 Task: Find connections with filter location Islāmpur with filter topic #Leanstartupswith filter profile language Potuguese with filter current company Center for Creative Leadership with filter school Srinivasa Ramanujan Institute of Technology with filter industry Rail Transportation with filter service category Event Planning with filter keywords title Copy Editor
Action: Mouse moved to (492, 70)
Screenshot: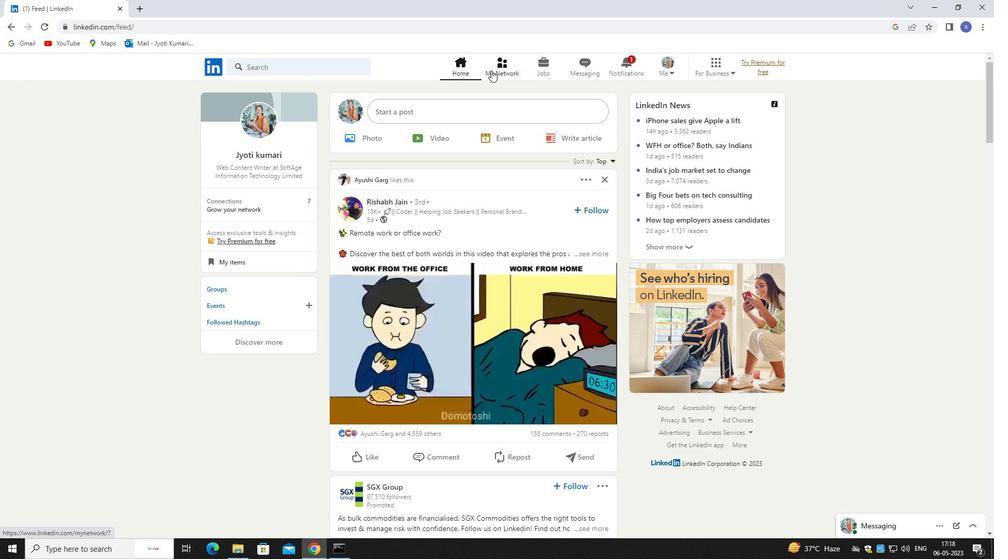 
Action: Mouse pressed left at (492, 70)
Screenshot: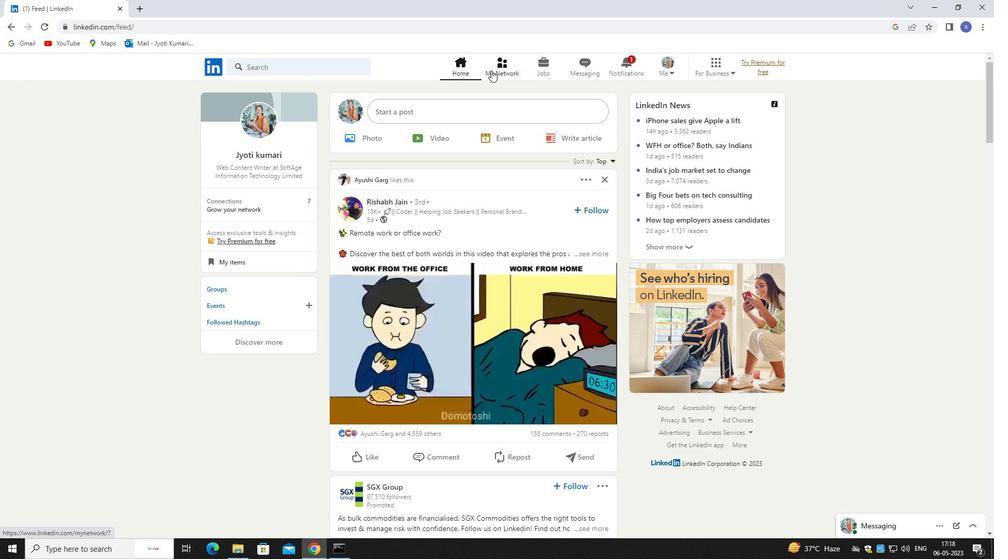 
Action: Mouse moved to (506, 65)
Screenshot: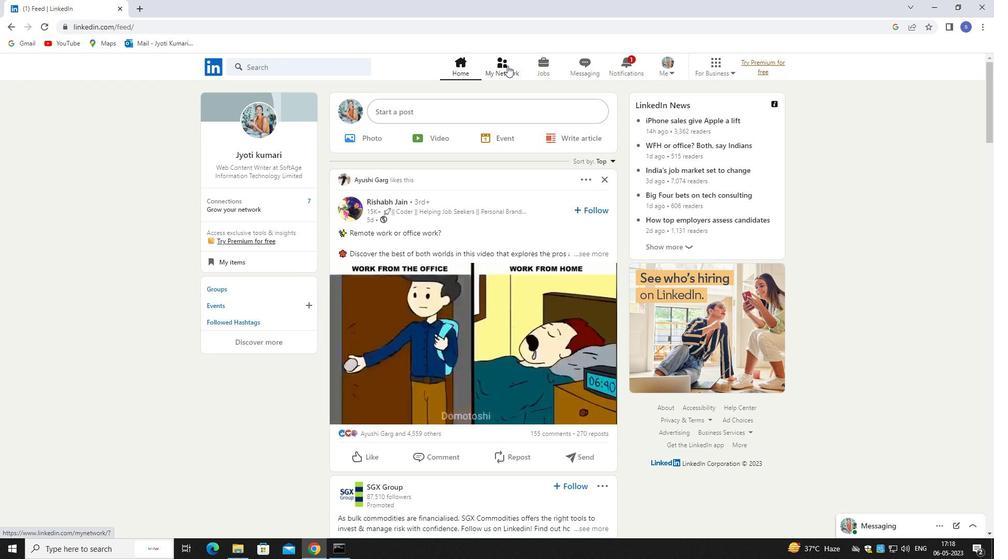 
Action: Mouse pressed left at (506, 65)
Screenshot: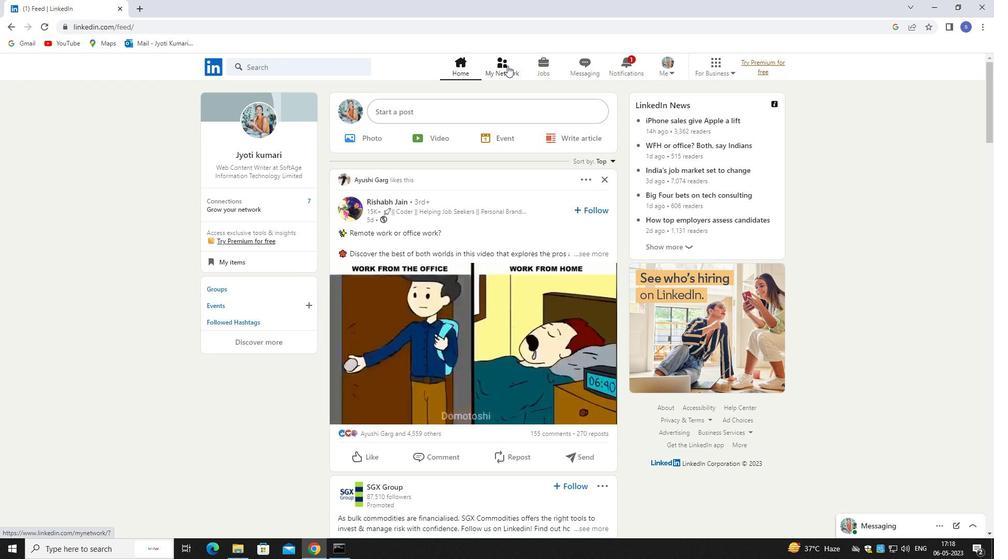 
Action: Mouse moved to (507, 64)
Screenshot: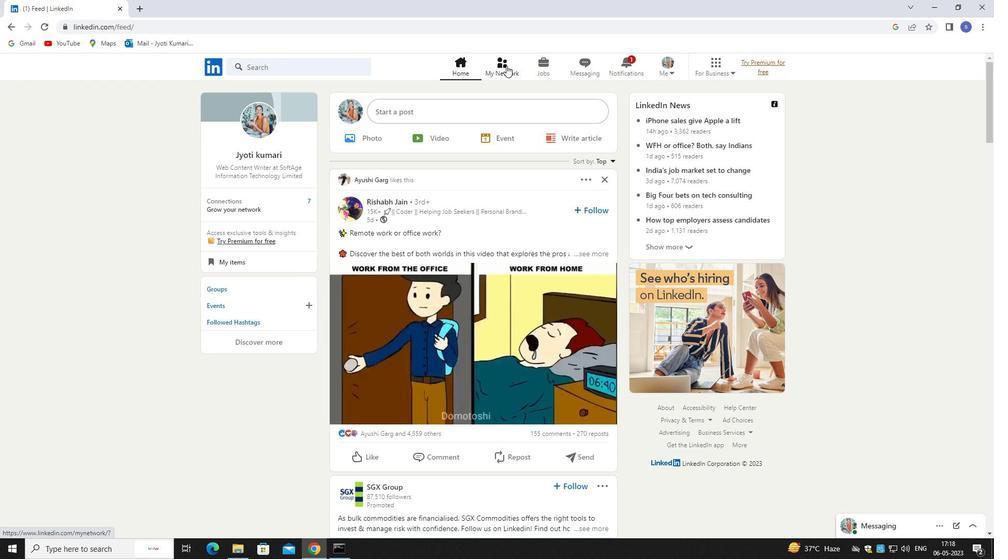 
Action: Mouse pressed left at (507, 64)
Screenshot: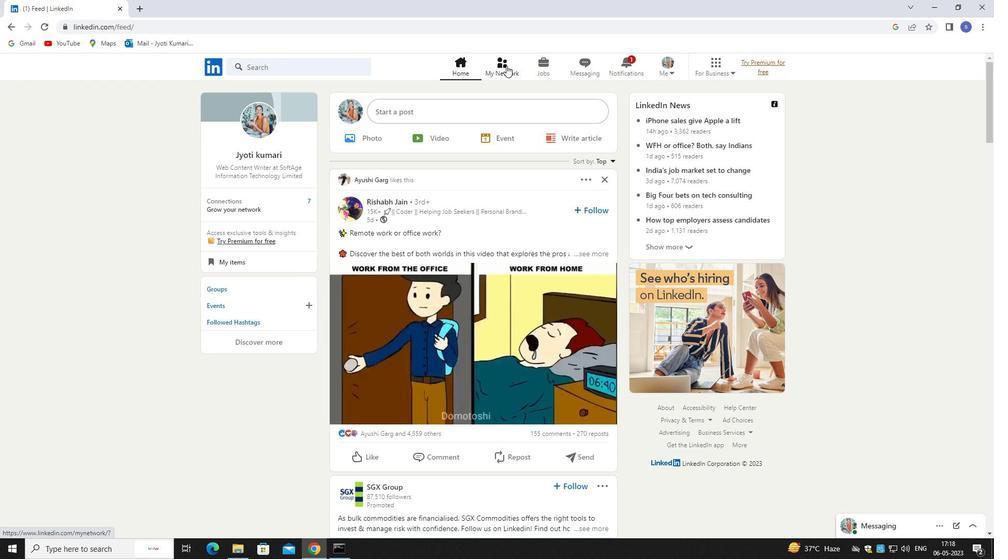 
Action: Mouse moved to (322, 129)
Screenshot: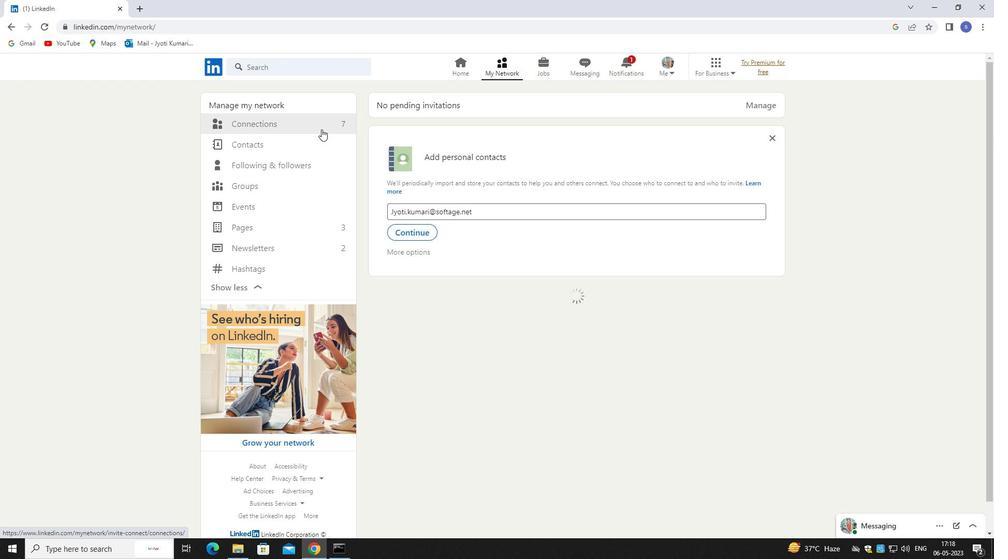 
Action: Mouse pressed left at (322, 129)
Screenshot: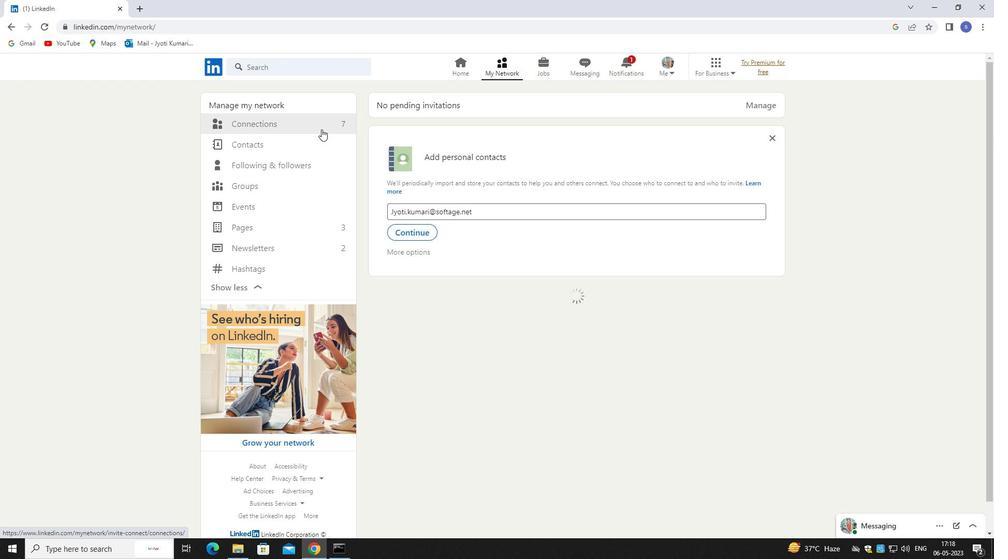 
Action: Mouse moved to (325, 129)
Screenshot: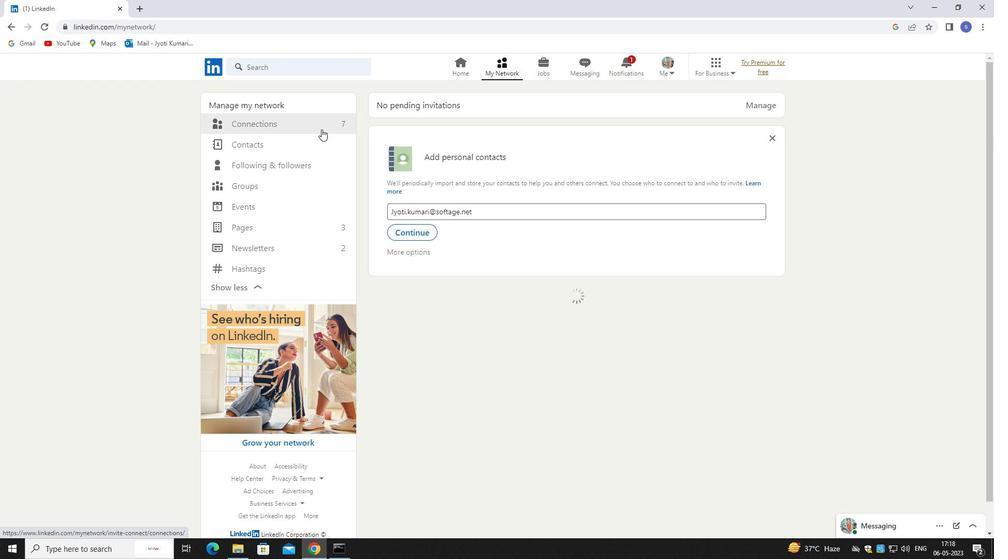 
Action: Mouse pressed left at (325, 129)
Screenshot: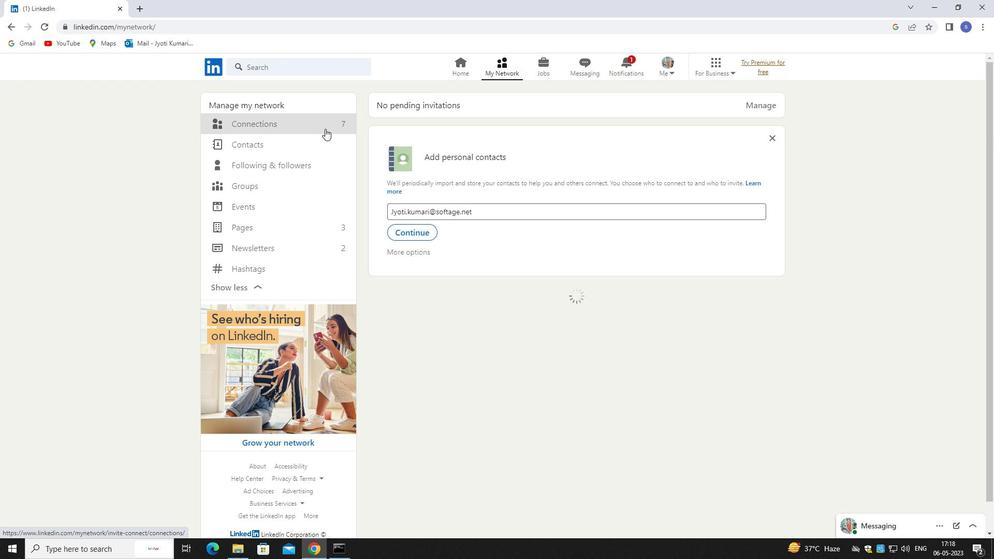 
Action: Mouse moved to (560, 126)
Screenshot: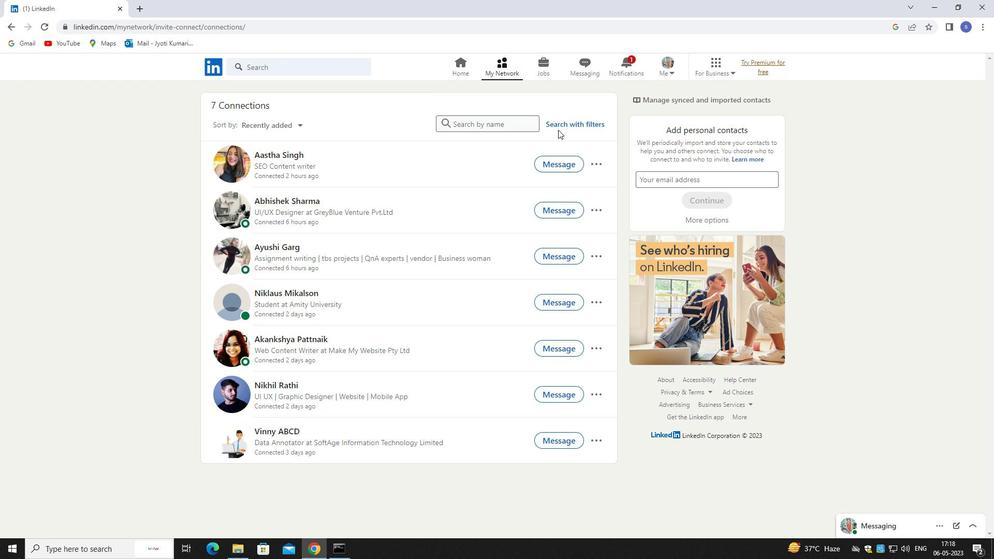 
Action: Mouse pressed left at (560, 126)
Screenshot: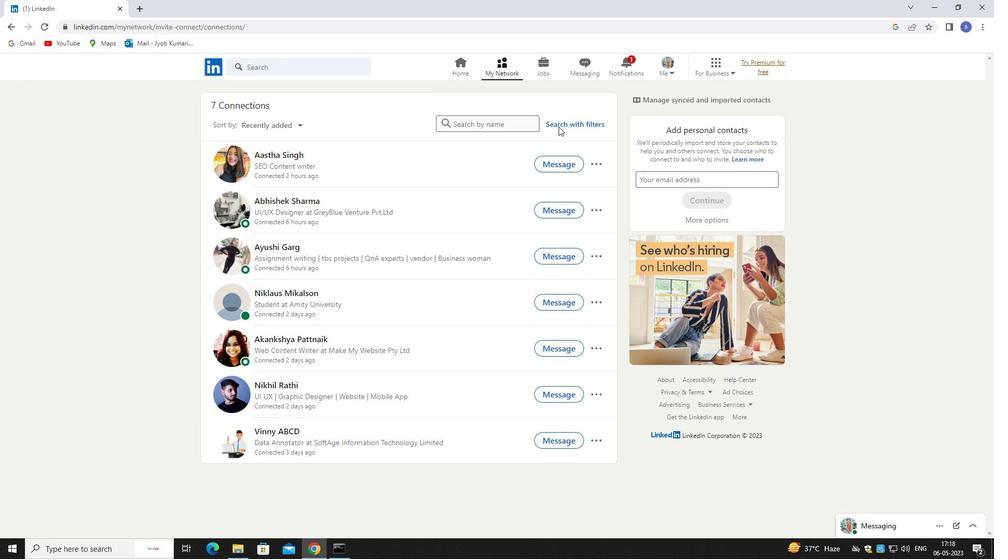
Action: Mouse moved to (521, 97)
Screenshot: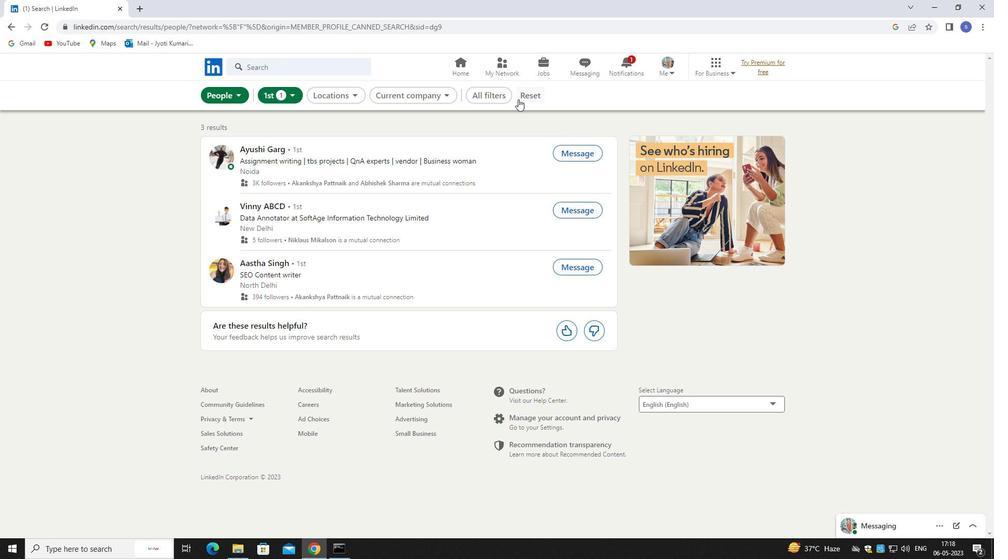 
Action: Mouse pressed left at (521, 97)
Screenshot: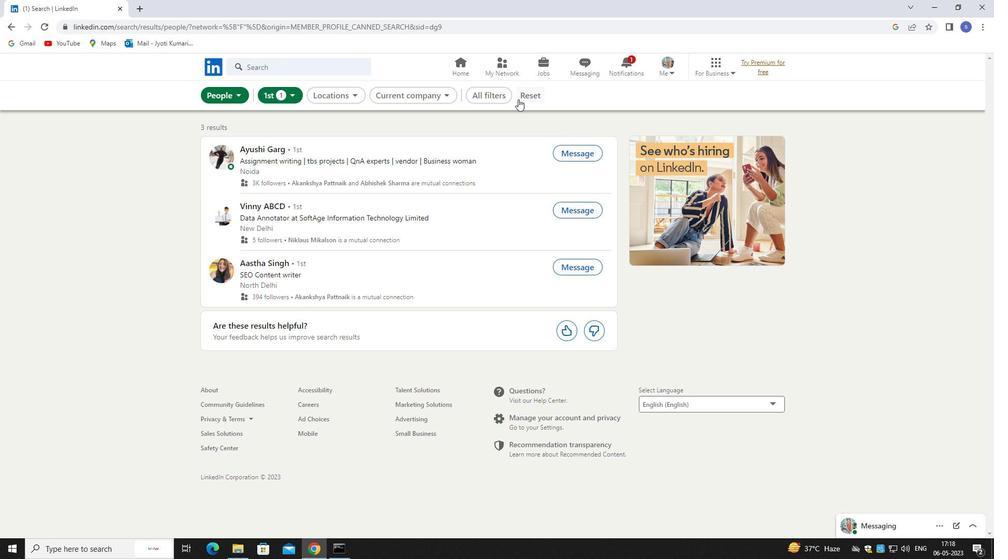 
Action: Mouse moved to (521, 96)
Screenshot: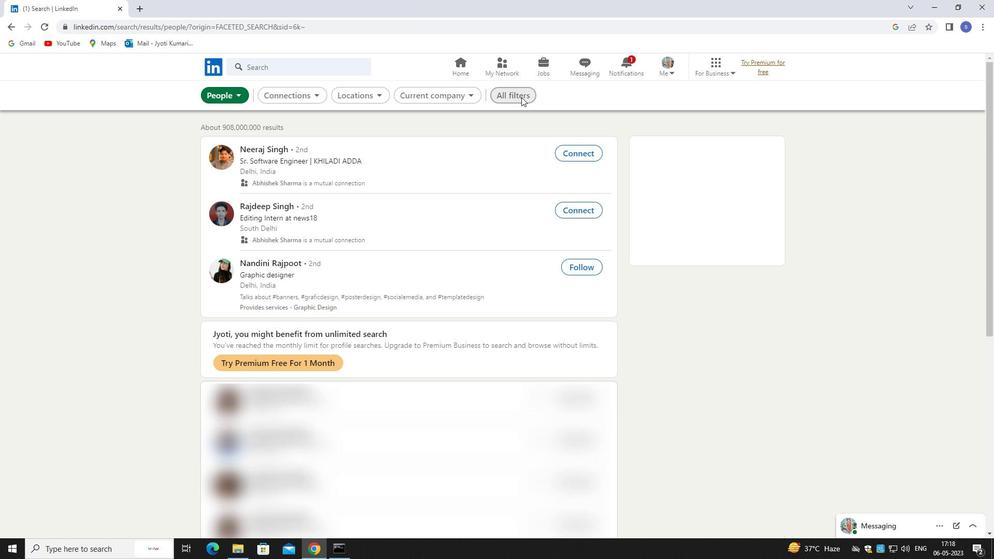 
Action: Mouse pressed left at (521, 96)
Screenshot: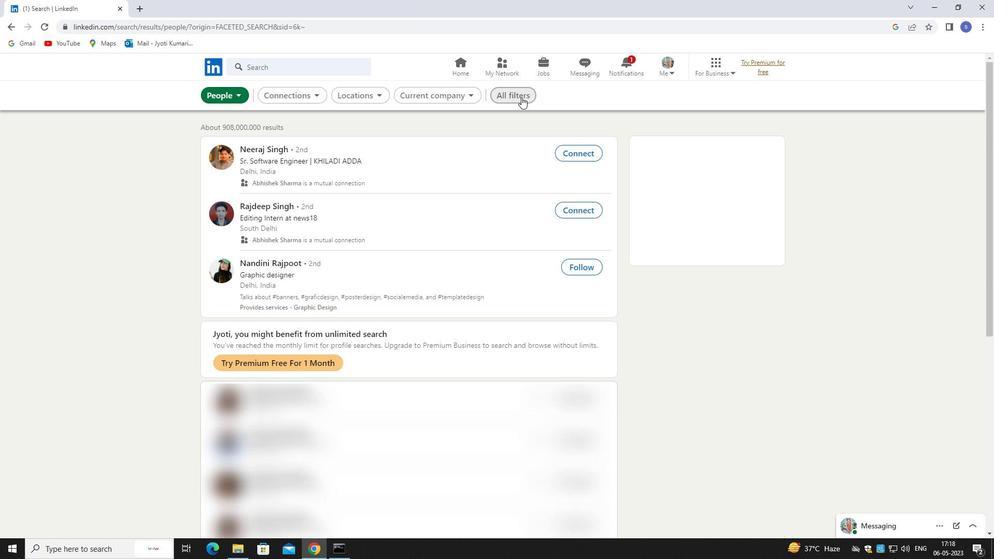 
Action: Mouse moved to (914, 411)
Screenshot: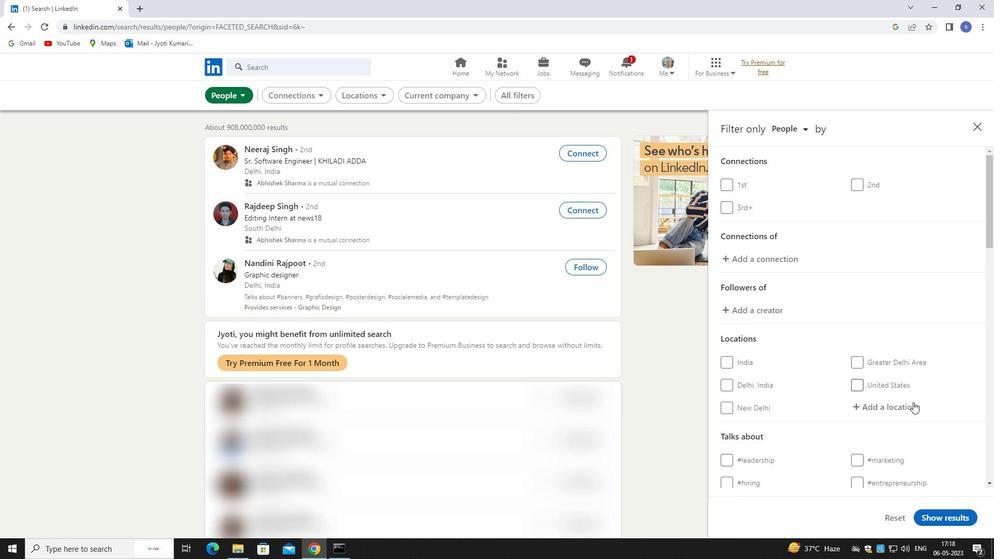 
Action: Mouse pressed left at (914, 411)
Screenshot: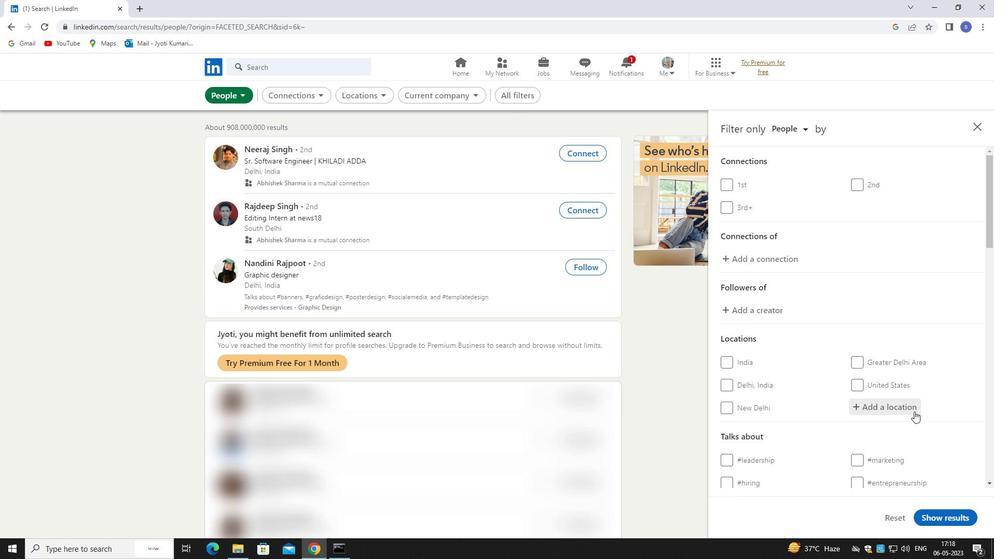 
Action: Mouse moved to (911, 425)
Screenshot: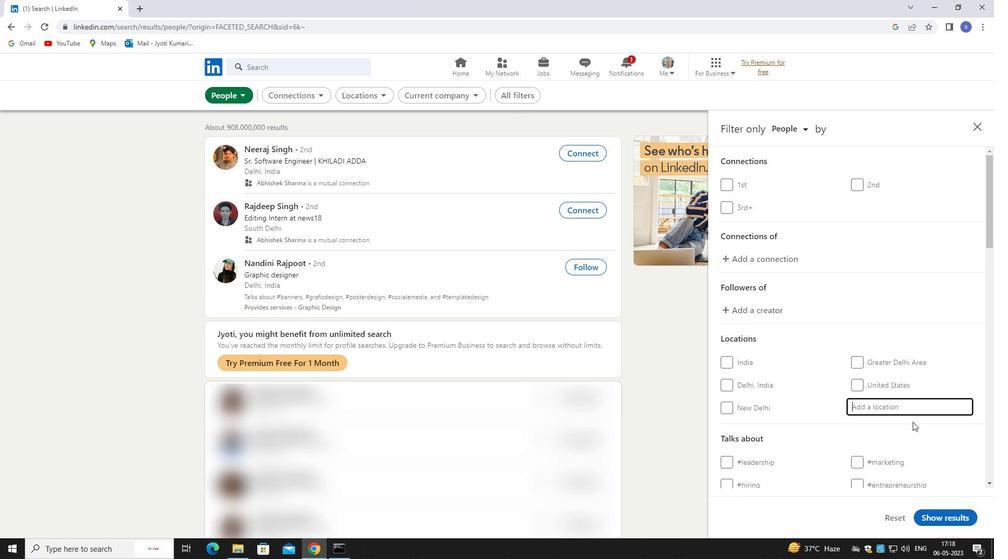 
Action: Key pressed islampi<Key.backspace>u
Screenshot: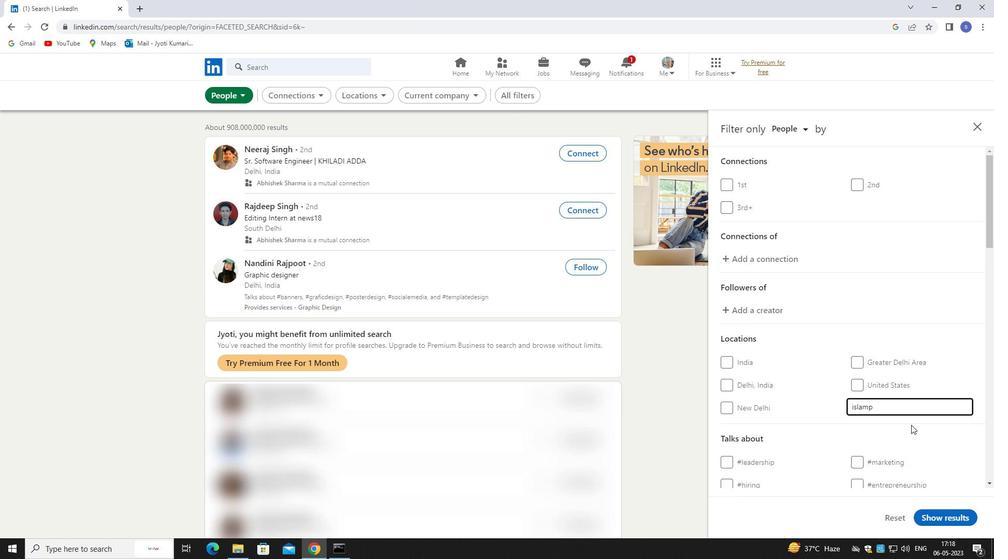 
Action: Mouse moved to (855, 421)
Screenshot: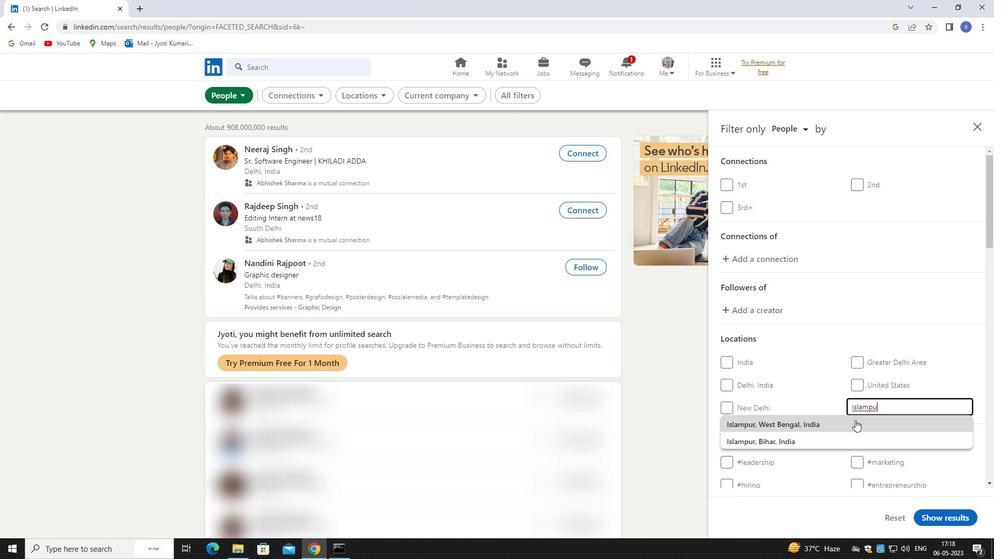 
Action: Mouse pressed left at (855, 421)
Screenshot: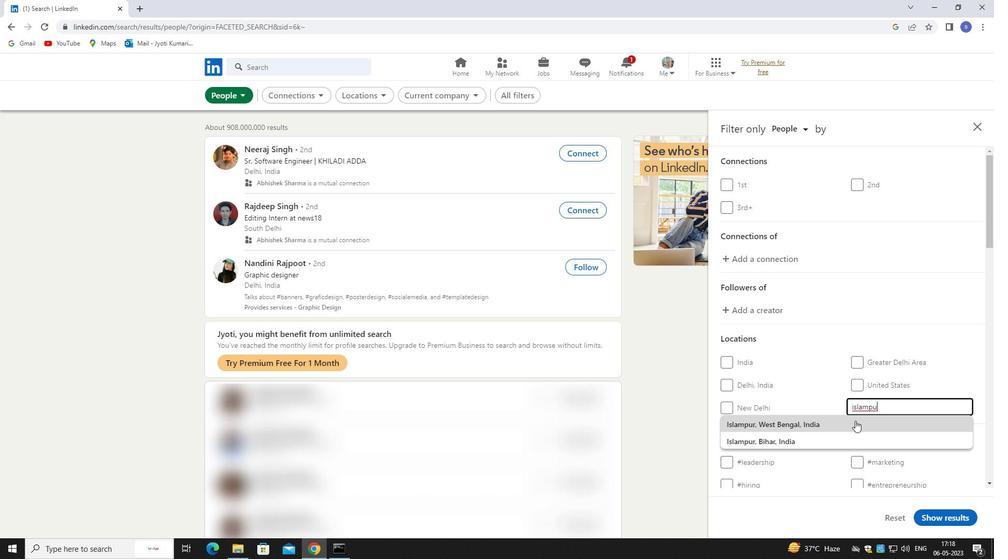 
Action: Mouse scrolled (855, 420) with delta (0, 0)
Screenshot: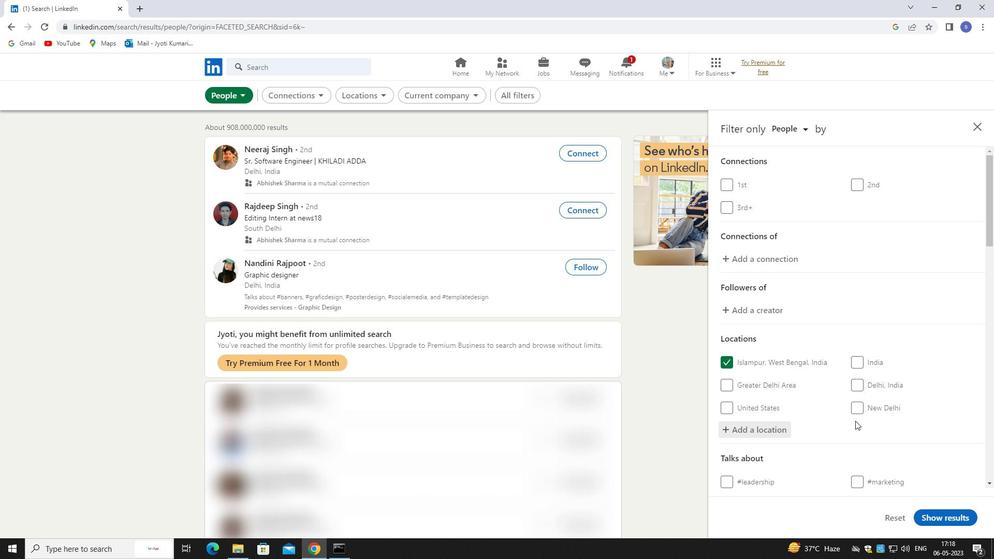 
Action: Mouse scrolled (855, 420) with delta (0, 0)
Screenshot: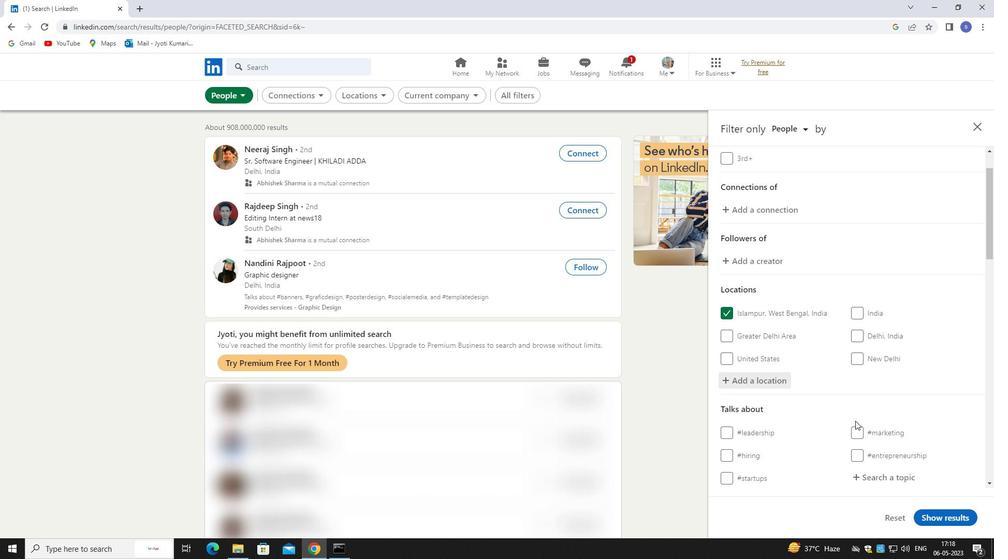 
Action: Mouse moved to (855, 421)
Screenshot: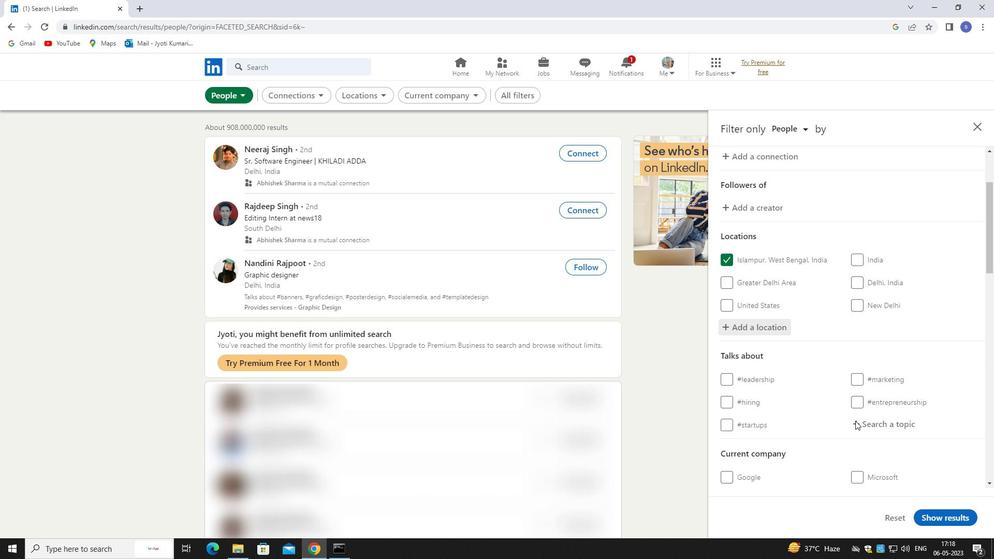 
Action: Mouse pressed left at (855, 421)
Screenshot: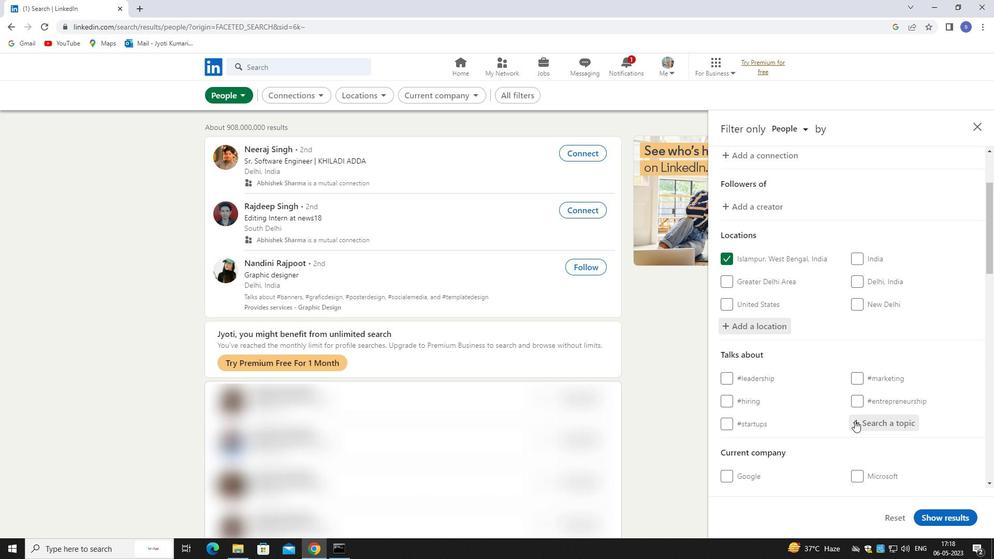 
Action: Key pressed leanst
Screenshot: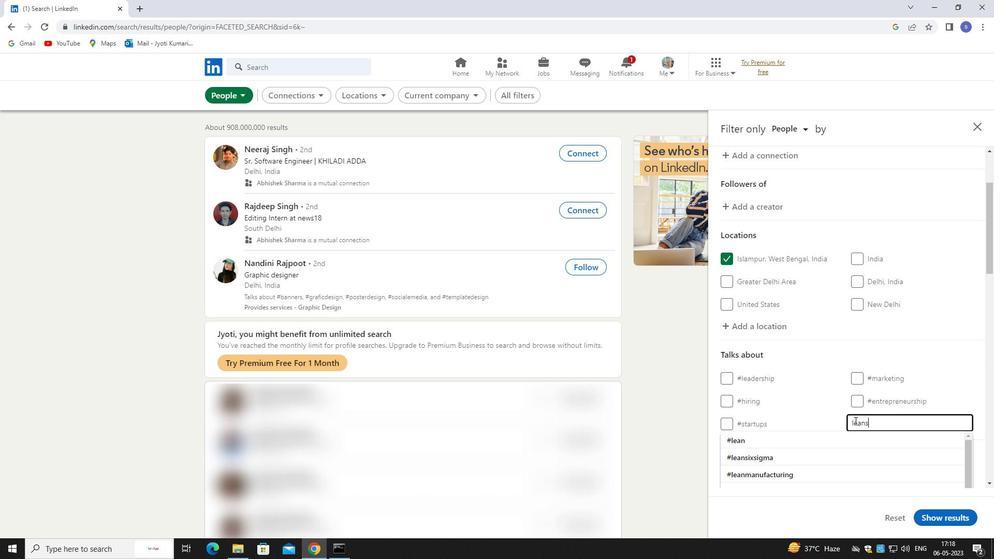 
Action: Mouse moved to (841, 433)
Screenshot: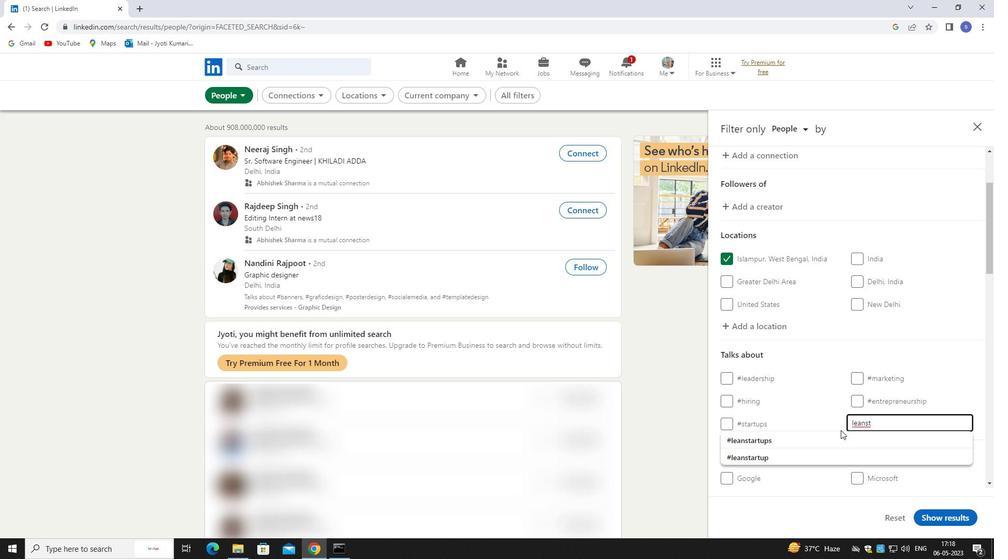 
Action: Mouse pressed left at (841, 433)
Screenshot: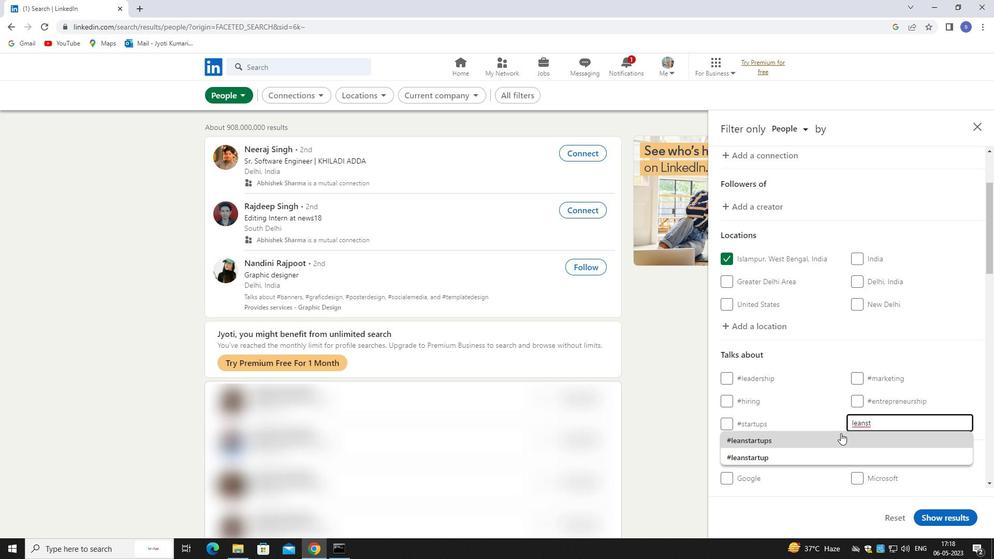 
Action: Mouse moved to (843, 431)
Screenshot: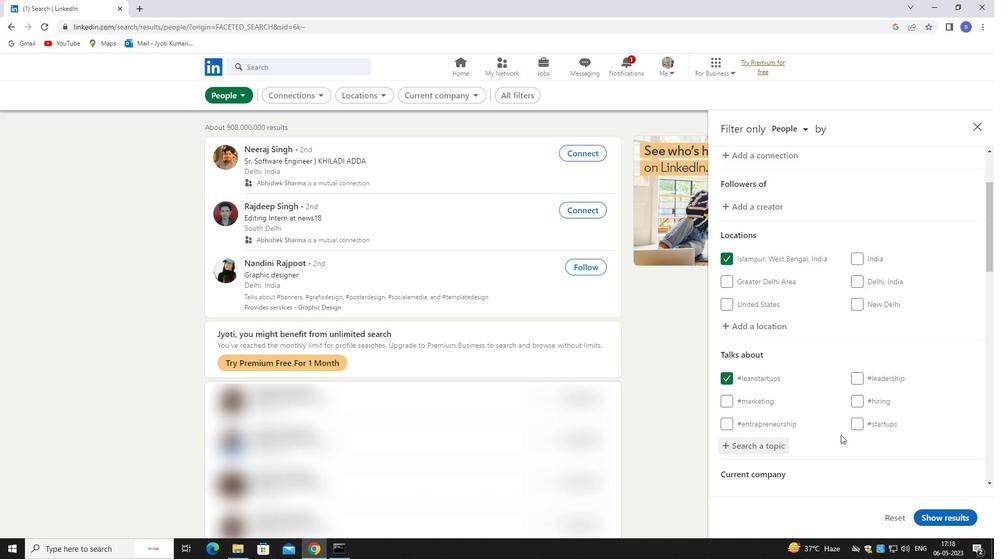 
Action: Mouse scrolled (843, 430) with delta (0, 0)
Screenshot: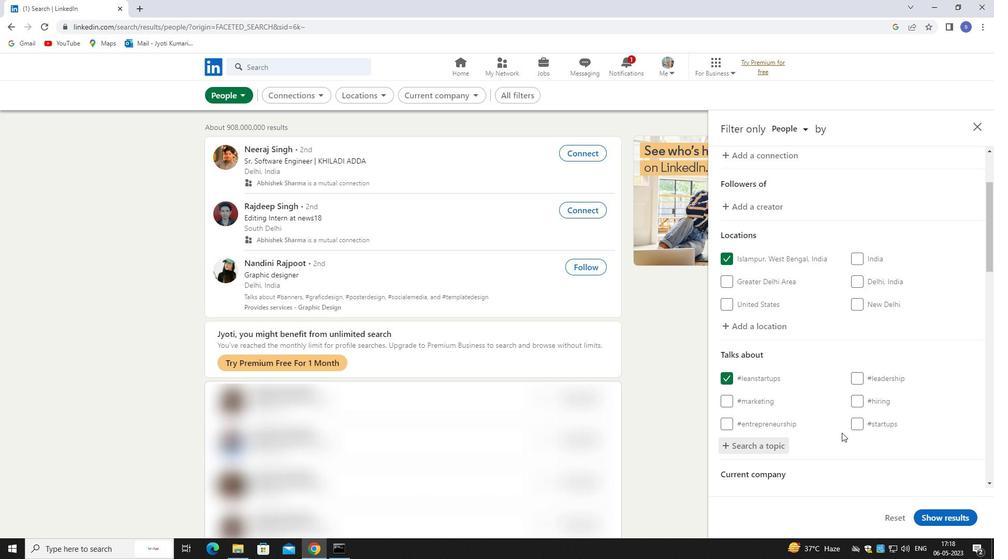 
Action: Mouse scrolled (843, 430) with delta (0, 0)
Screenshot: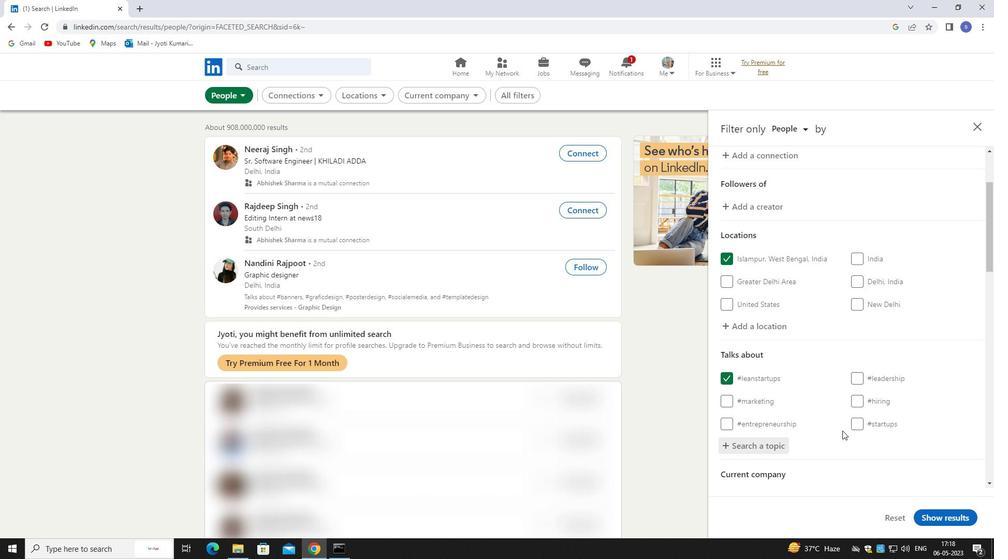 
Action: Mouse scrolled (843, 430) with delta (0, 0)
Screenshot: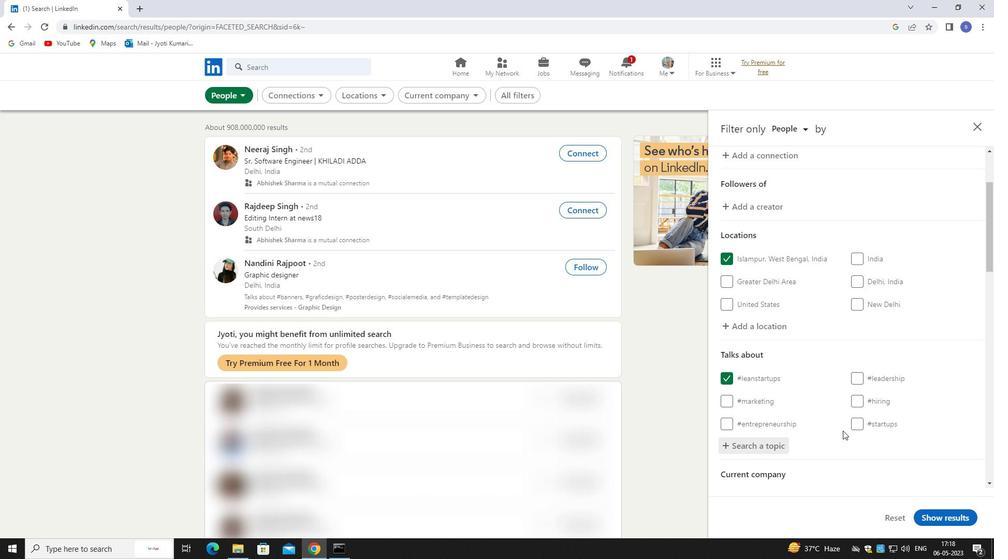 
Action: Mouse moved to (878, 384)
Screenshot: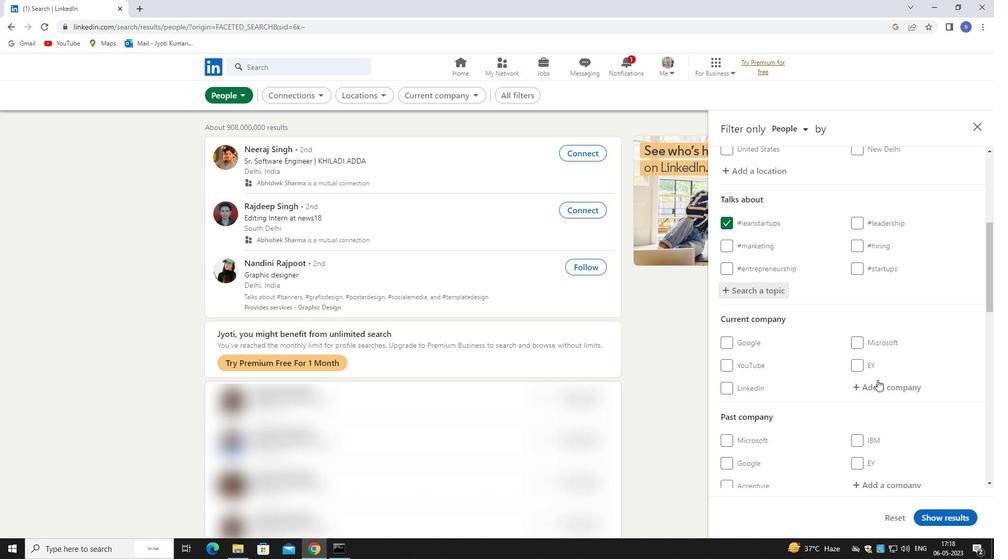 
Action: Mouse pressed left at (878, 384)
Screenshot: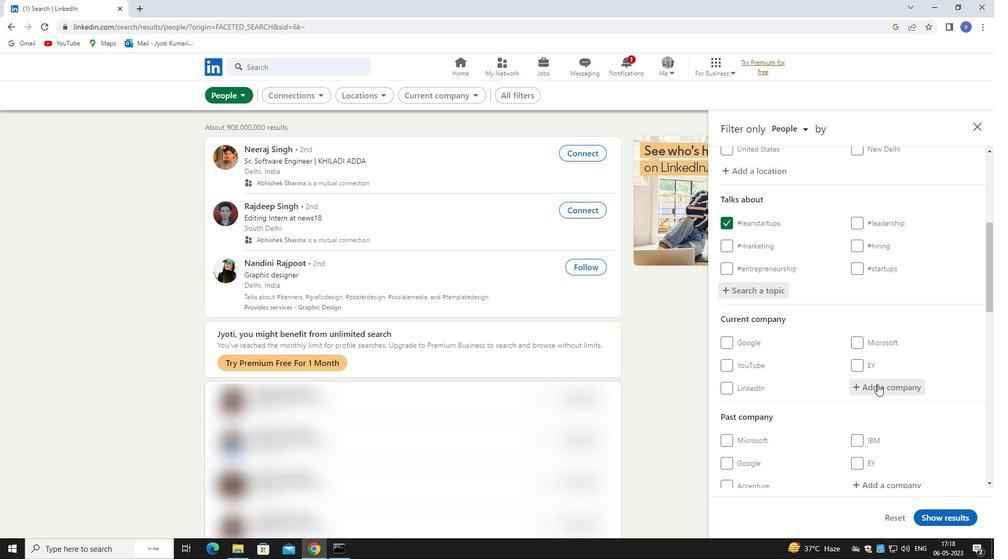 
Action: Key pressed center<Key.space>fir<Key.backspace><Key.backspace>or<Key.space>
Screenshot: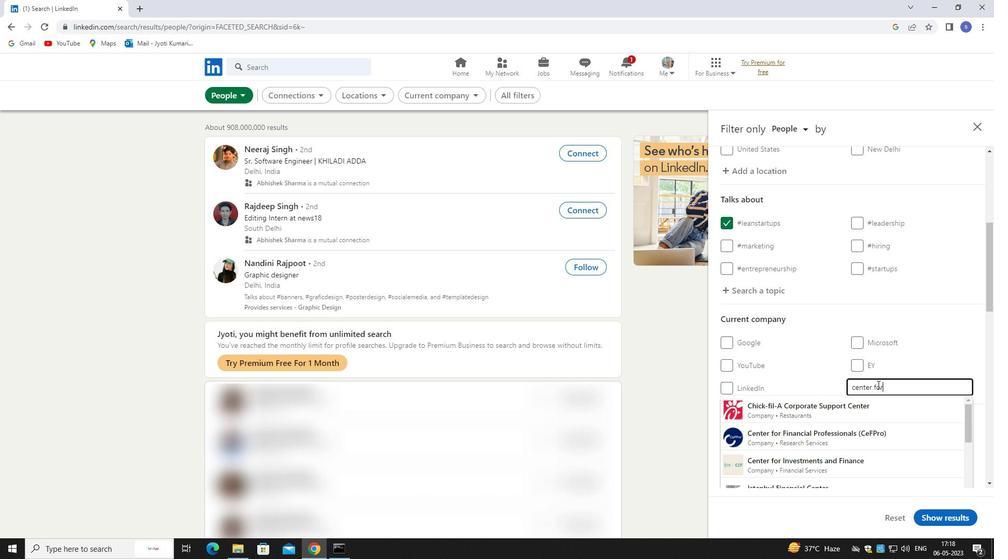 
Action: Mouse moved to (876, 425)
Screenshot: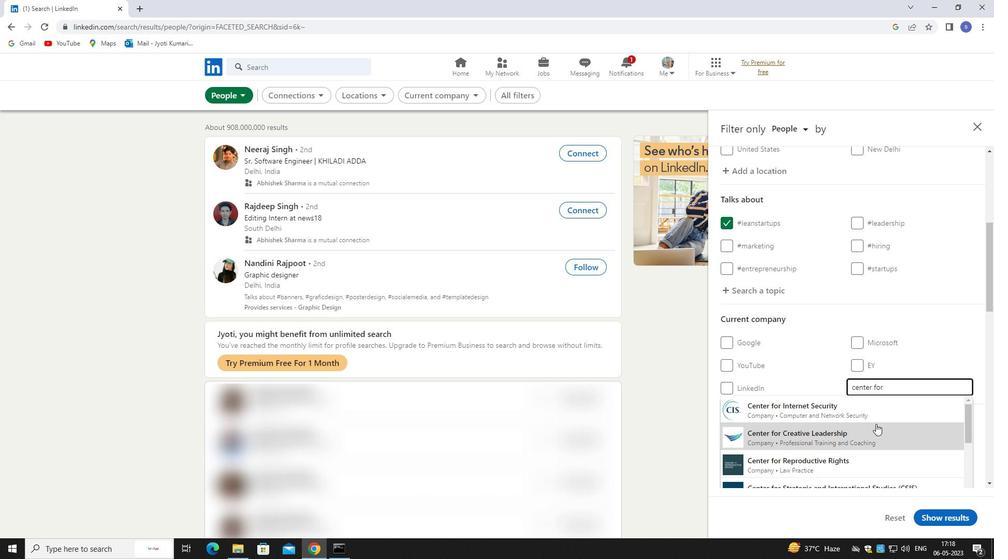 
Action: Mouse pressed left at (876, 425)
Screenshot: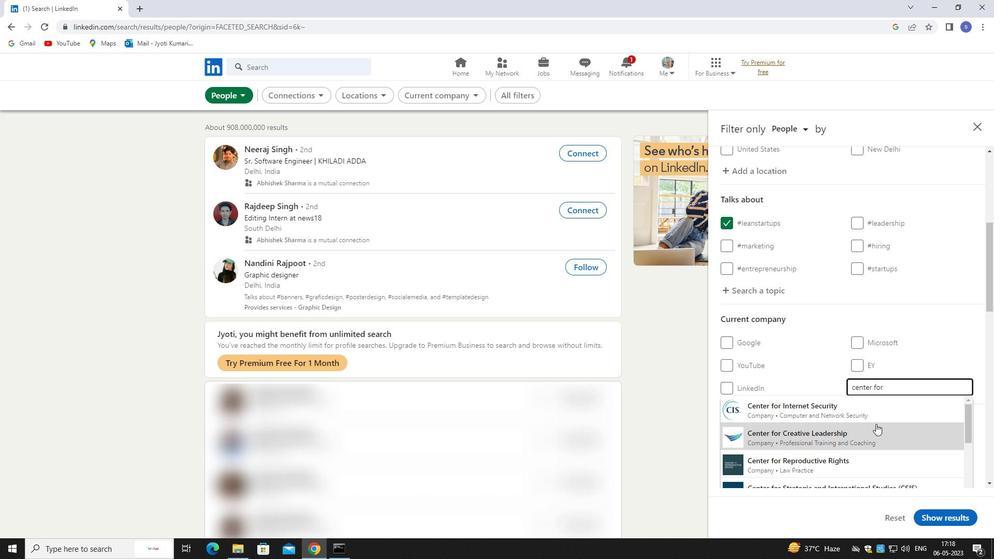 
Action: Mouse moved to (881, 418)
Screenshot: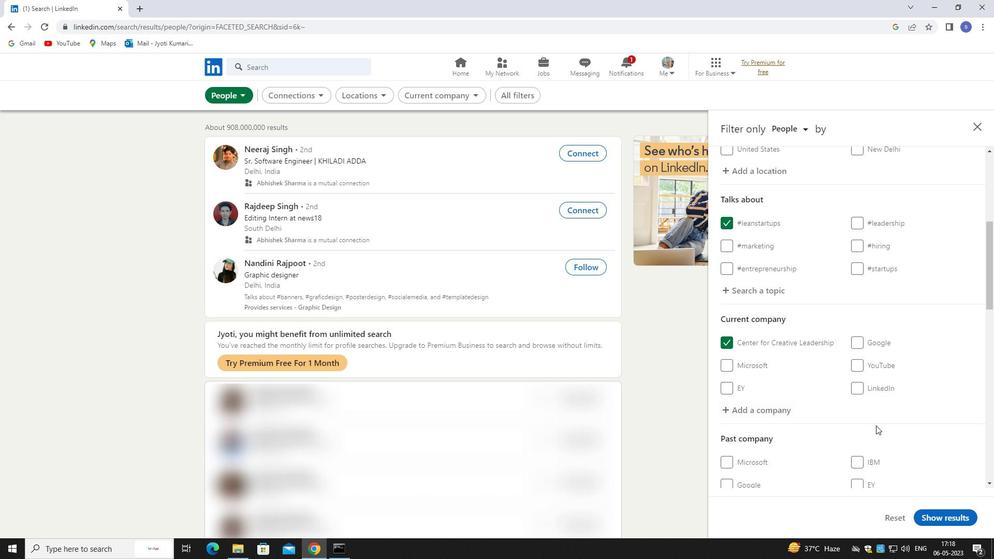 
Action: Mouse scrolled (881, 417) with delta (0, 0)
Screenshot: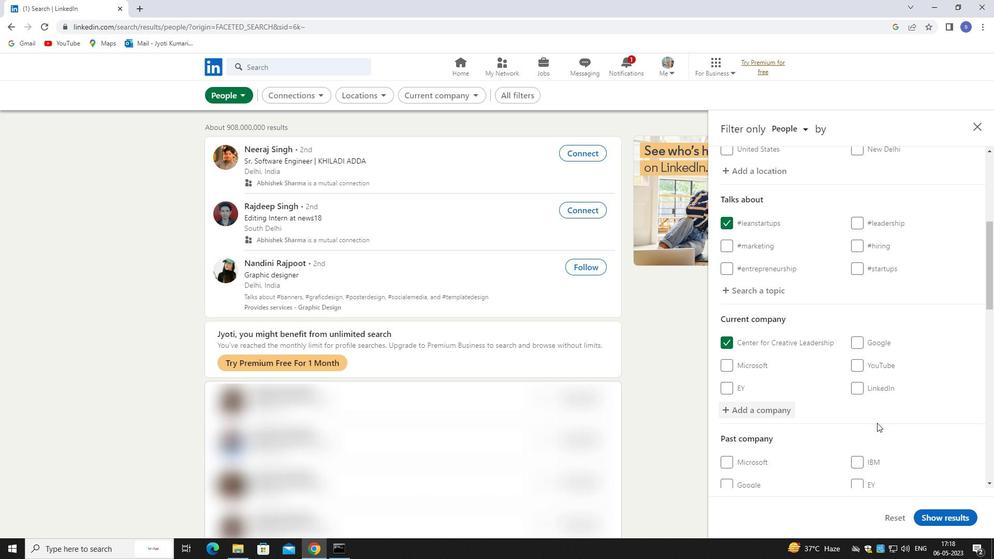 
Action: Mouse scrolled (881, 417) with delta (0, 0)
Screenshot: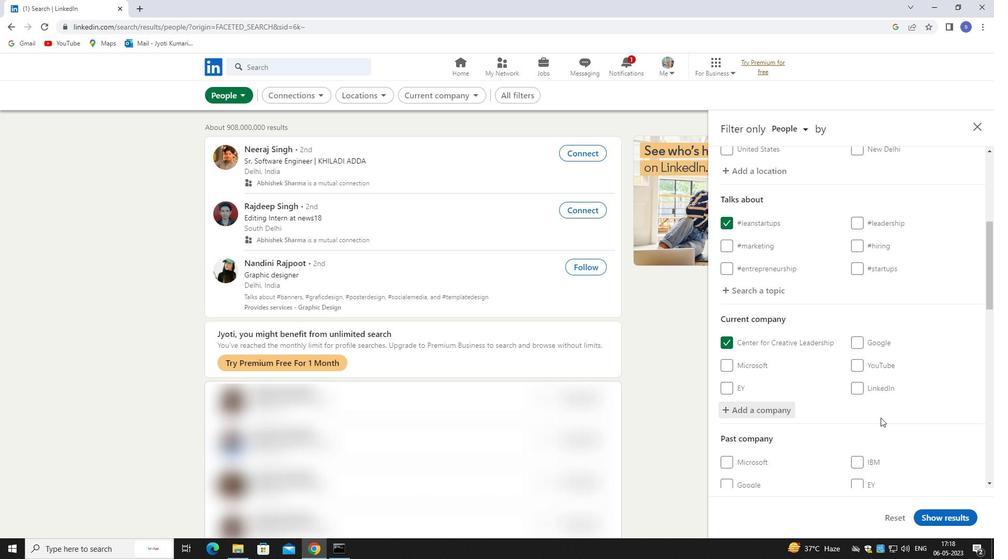 
Action: Mouse moved to (881, 417)
Screenshot: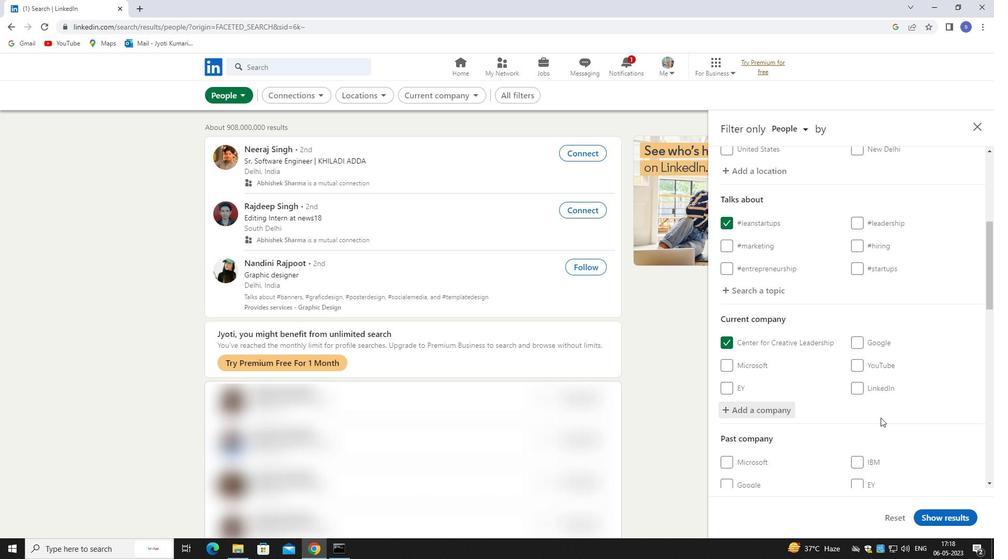 
Action: Mouse scrolled (881, 416) with delta (0, 0)
Screenshot: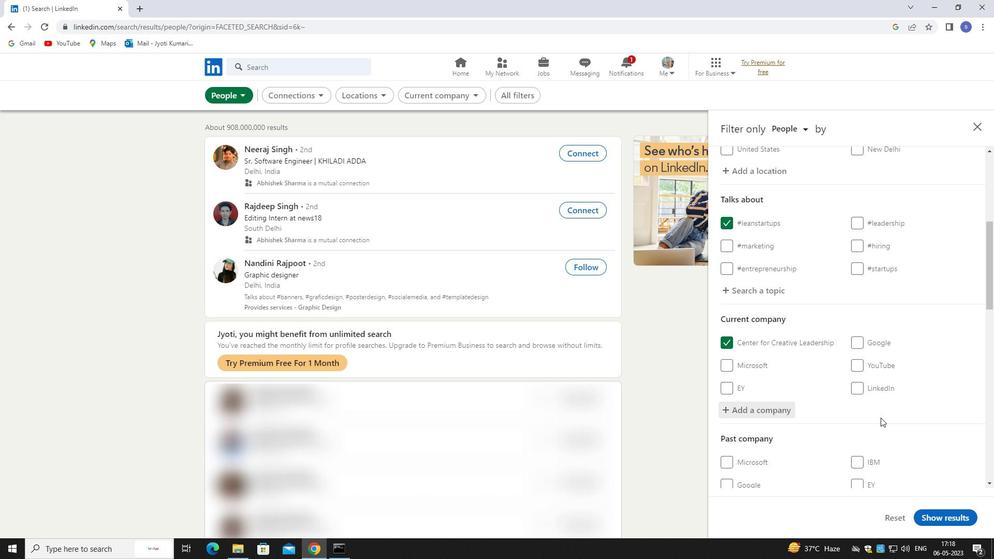 
Action: Mouse moved to (885, 411)
Screenshot: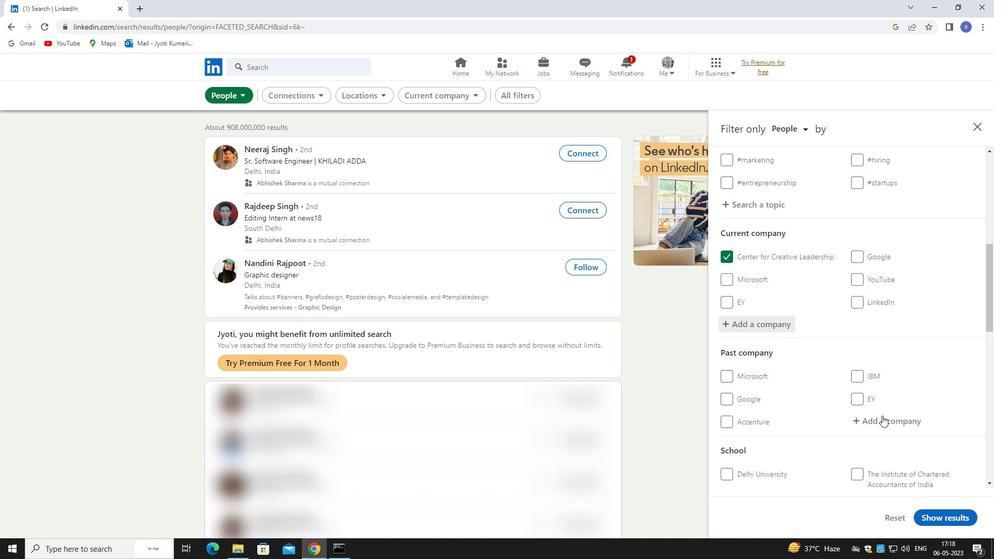 
Action: Mouse scrolled (885, 410) with delta (0, 0)
Screenshot: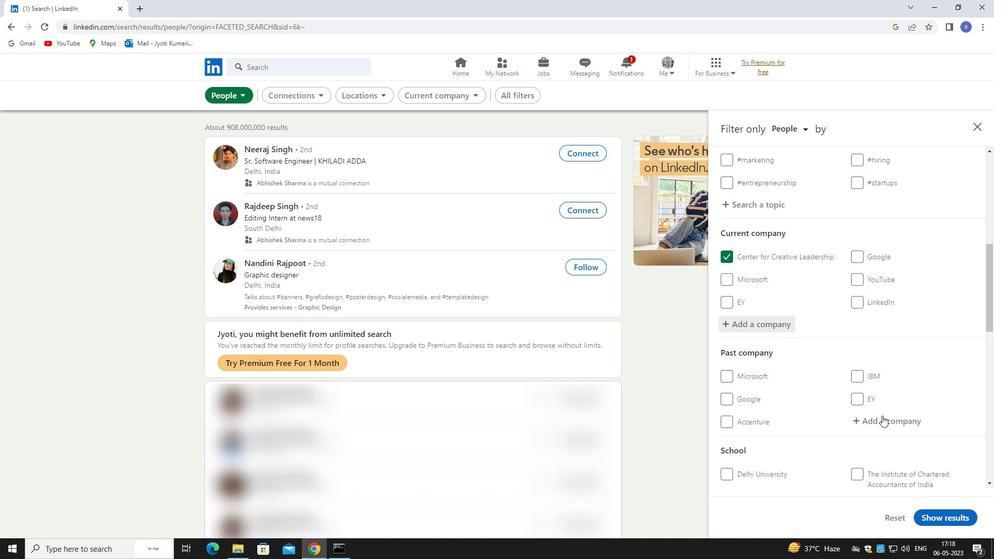 
Action: Mouse moved to (886, 407)
Screenshot: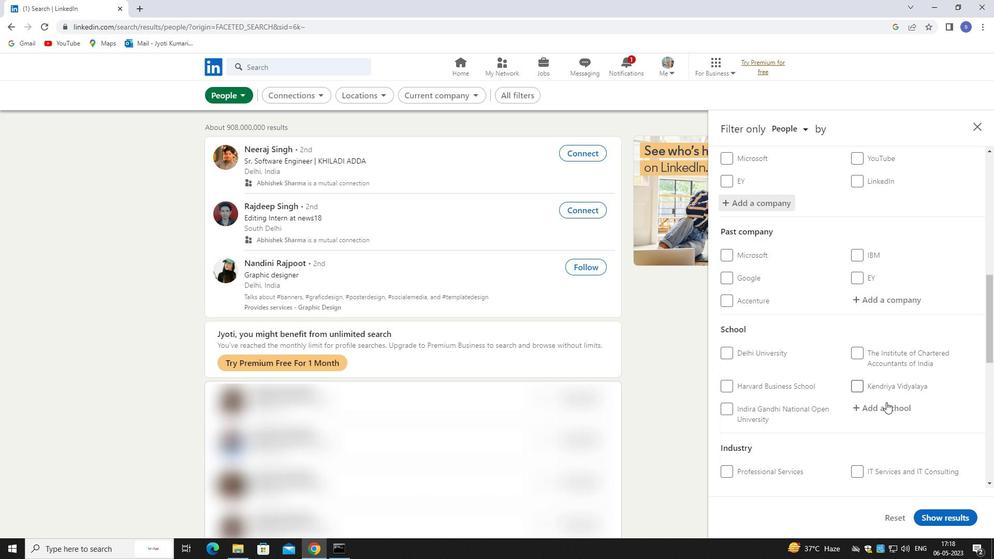 
Action: Mouse pressed left at (886, 407)
Screenshot: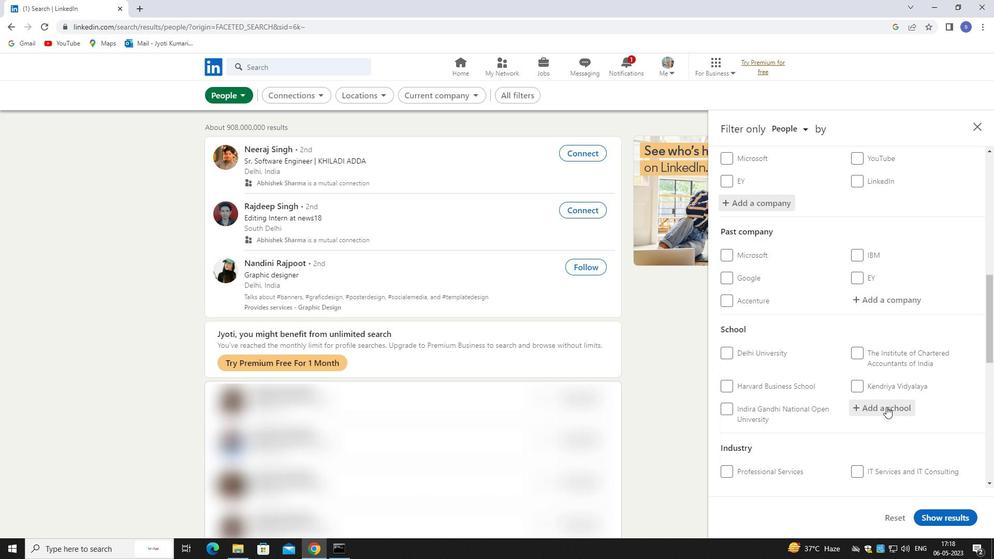 
Action: Mouse moved to (885, 405)
Screenshot: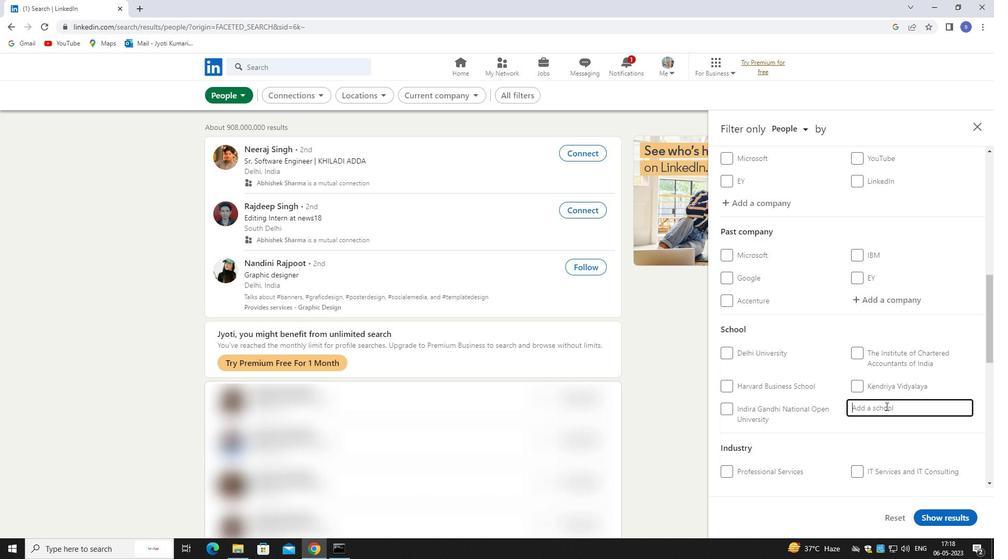 
Action: Key pressed srinivasa
Screenshot: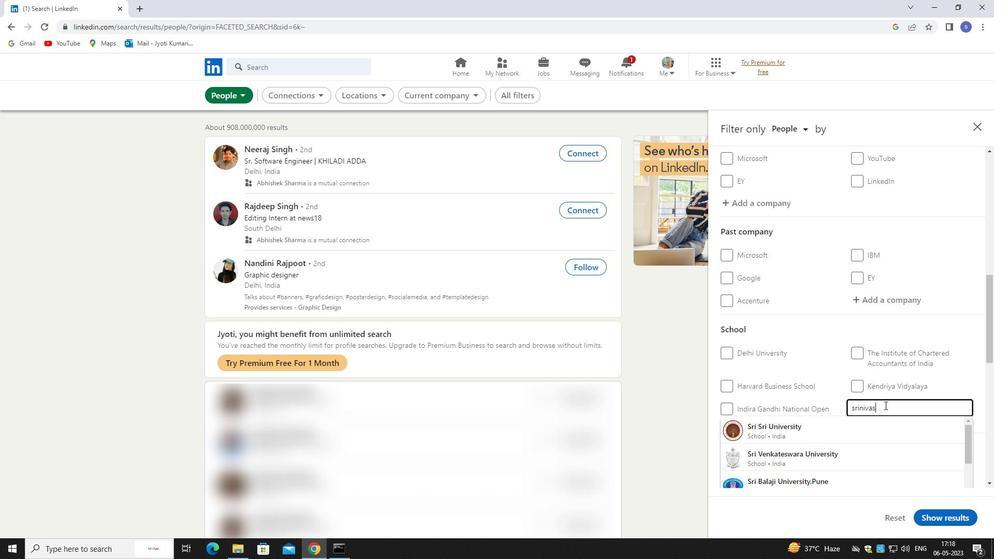 
Action: Mouse moved to (890, 460)
Screenshot: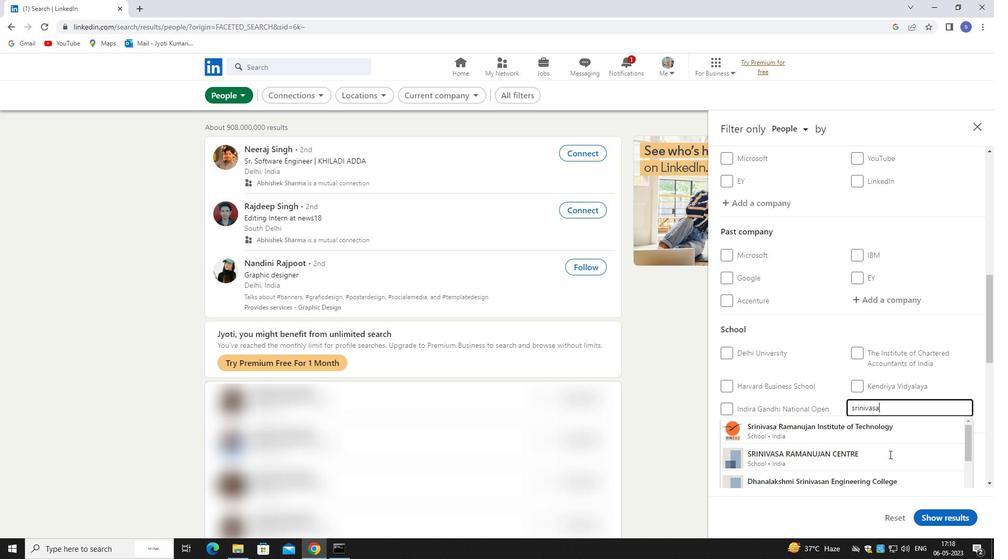 
Action: Mouse pressed left at (890, 460)
Screenshot: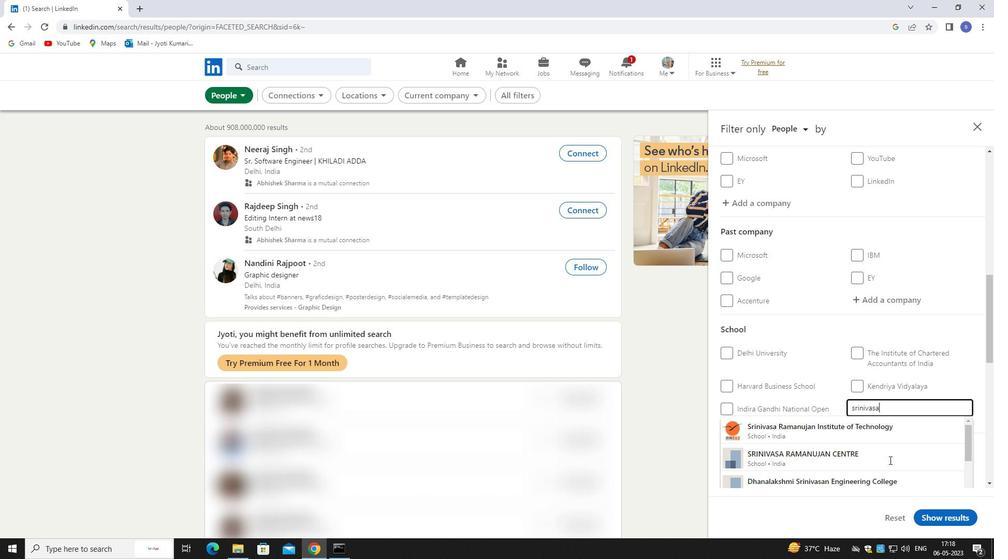 
Action: Mouse moved to (891, 459)
Screenshot: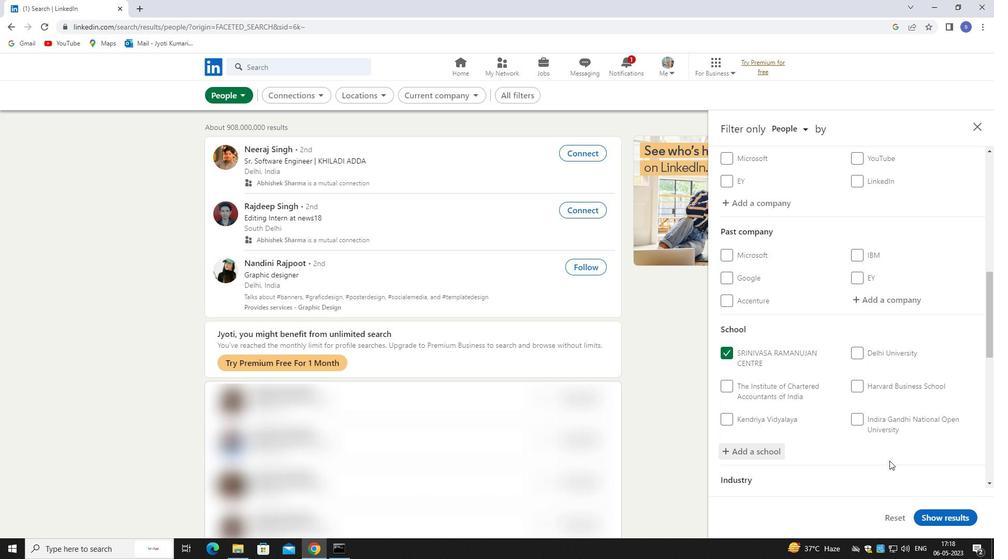 
Action: Mouse scrolled (891, 459) with delta (0, 0)
Screenshot: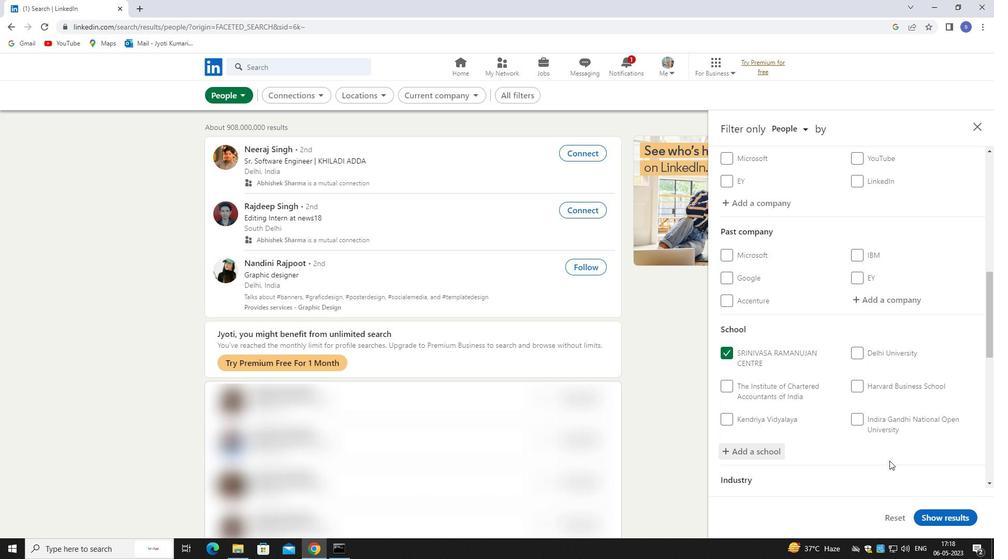 
Action: Mouse moved to (892, 459)
Screenshot: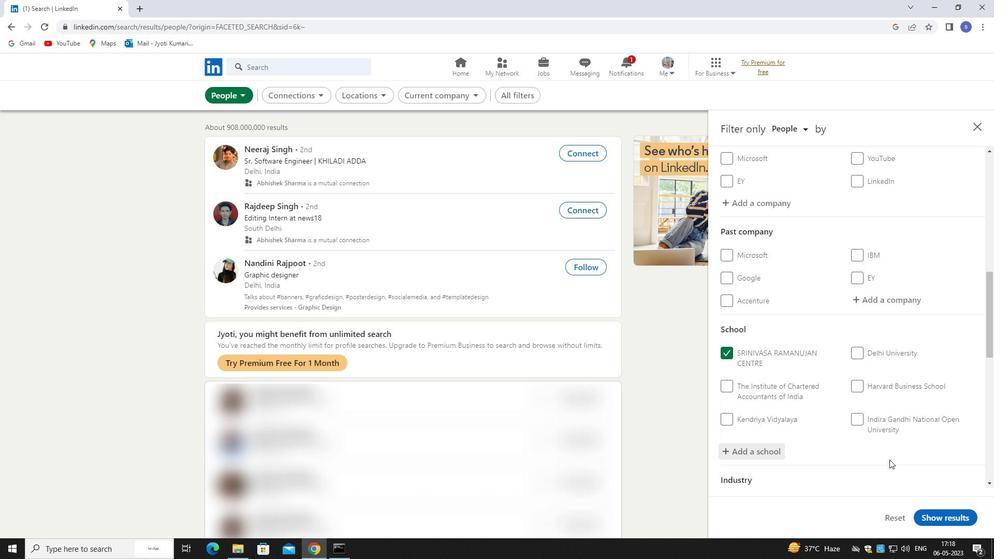 
Action: Mouse scrolled (892, 459) with delta (0, 0)
Screenshot: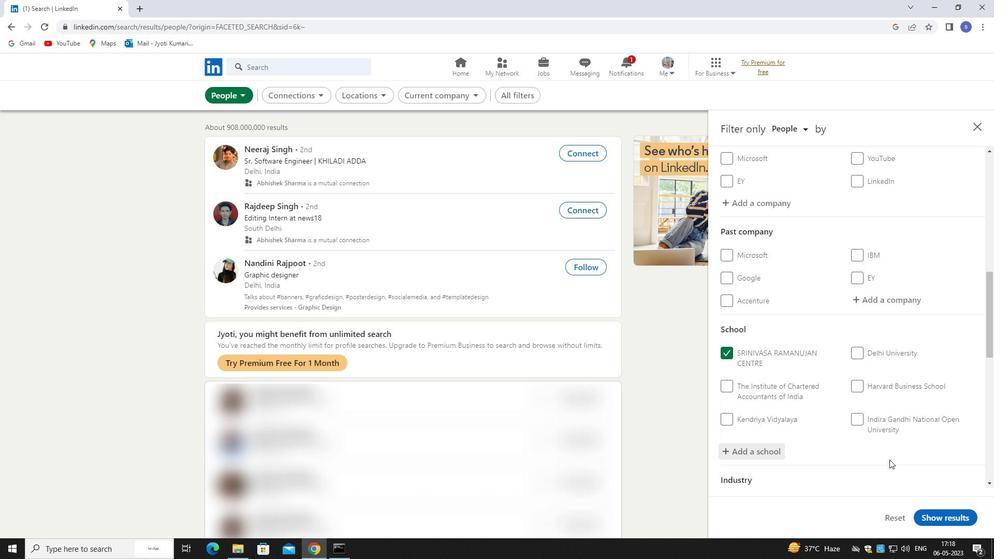
Action: Mouse moved to (897, 454)
Screenshot: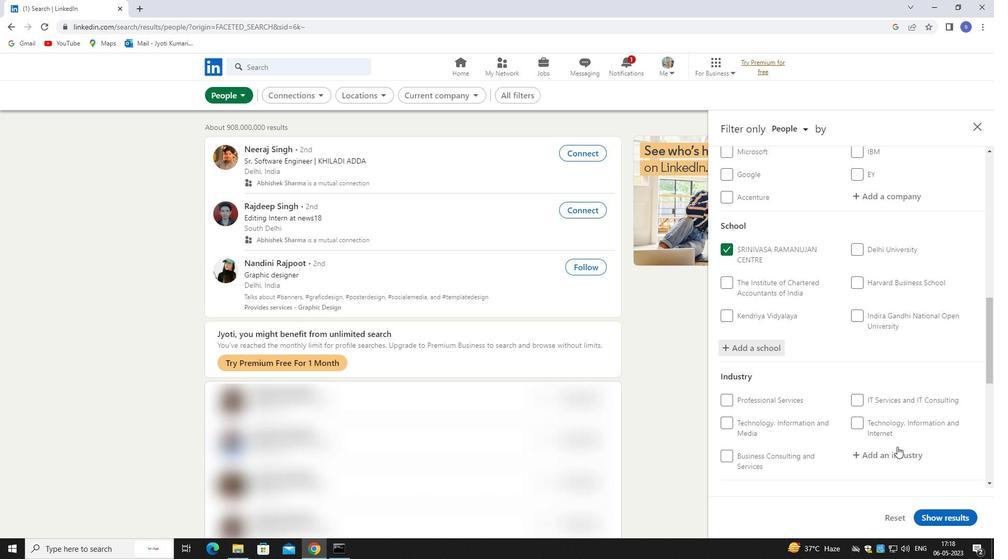 
Action: Mouse pressed left at (897, 454)
Screenshot: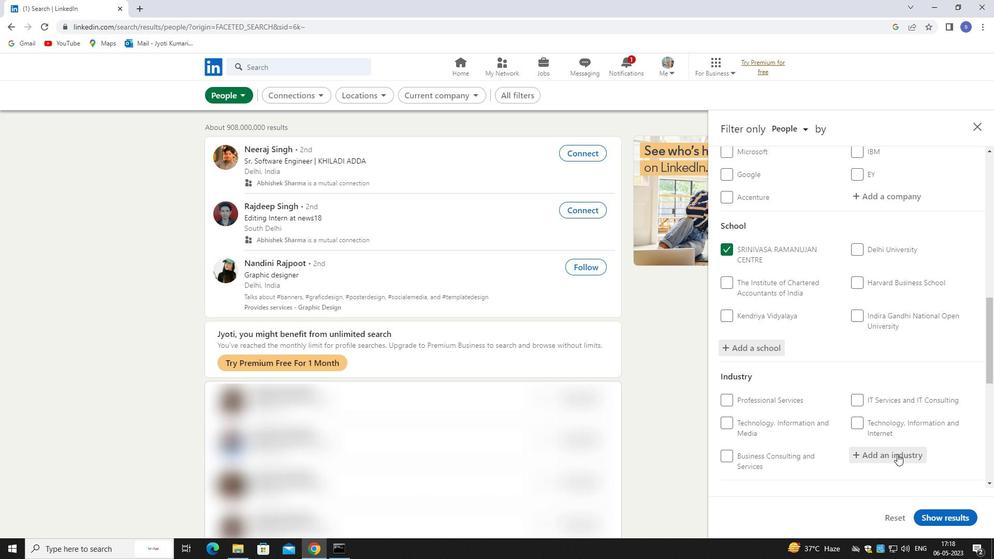 
Action: Key pressed rail<Key.space>
Screenshot: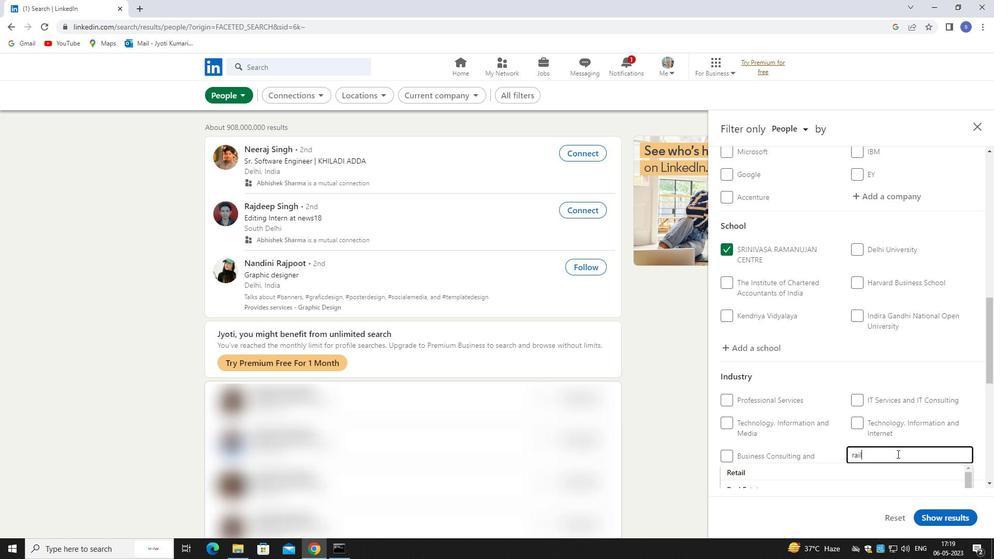 
Action: Mouse moved to (885, 466)
Screenshot: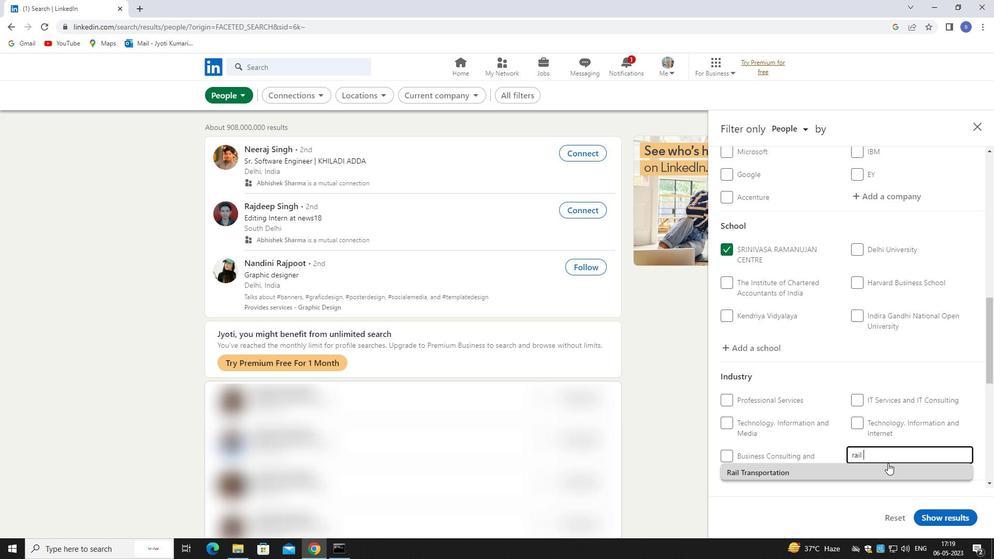 
Action: Mouse pressed left at (885, 466)
Screenshot: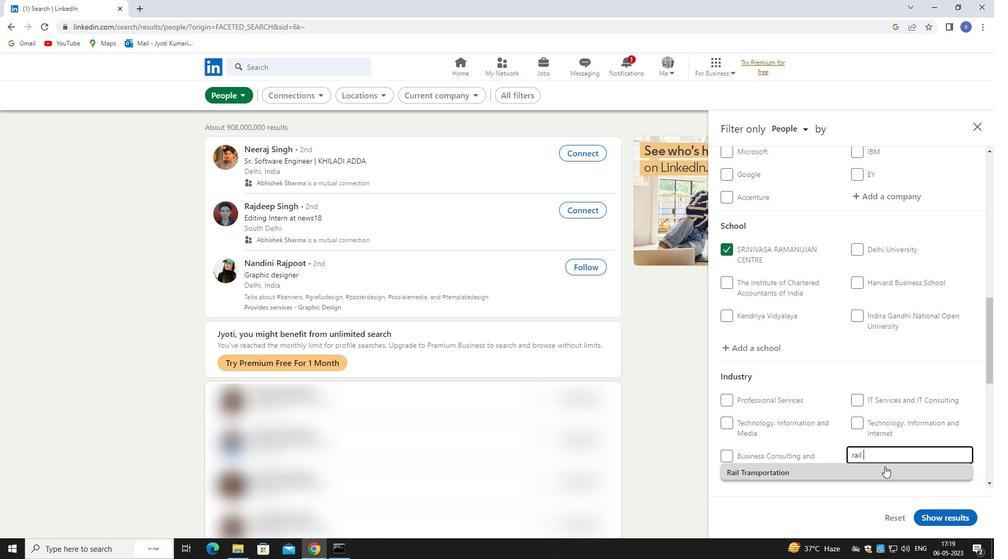 
Action: Mouse moved to (891, 442)
Screenshot: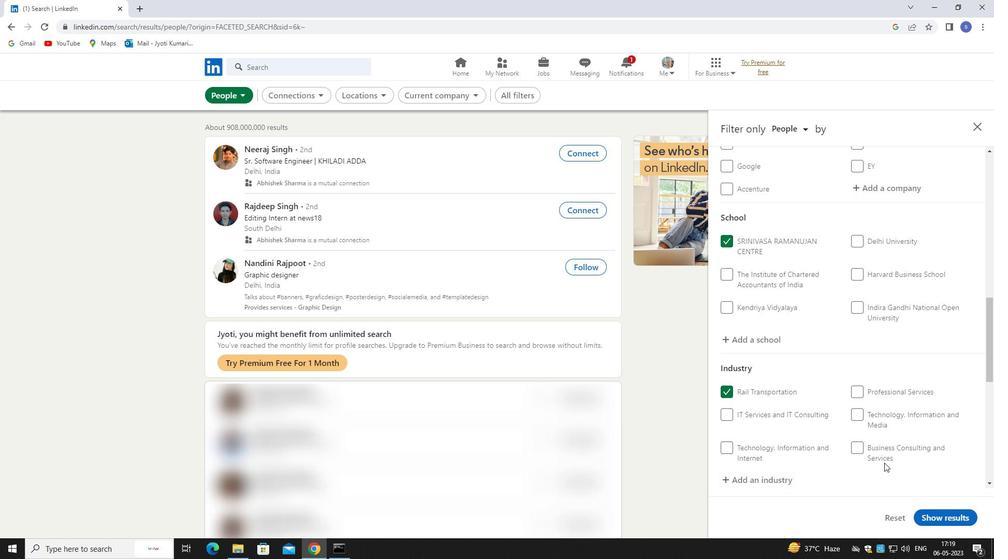 
Action: Mouse scrolled (891, 441) with delta (0, 0)
Screenshot: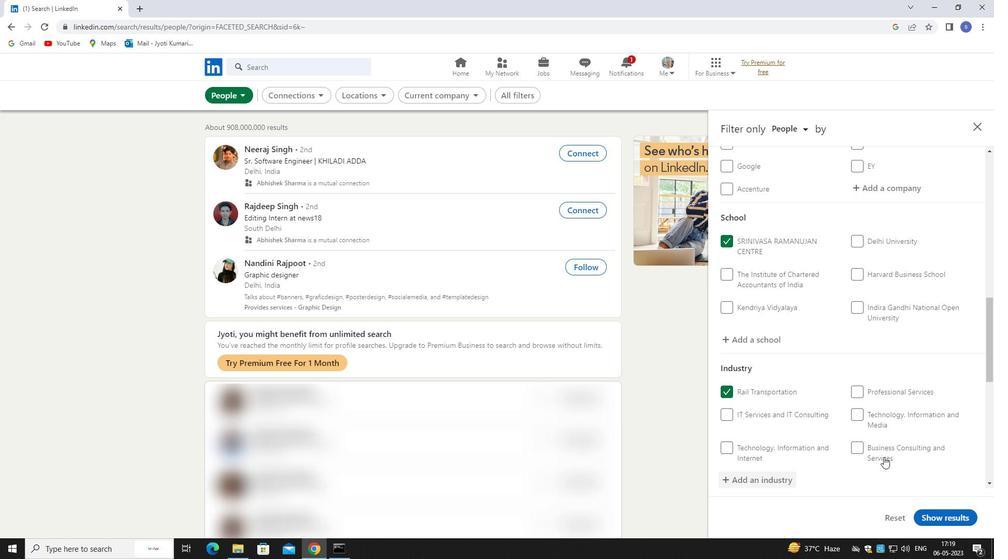 
Action: Mouse moved to (891, 441)
Screenshot: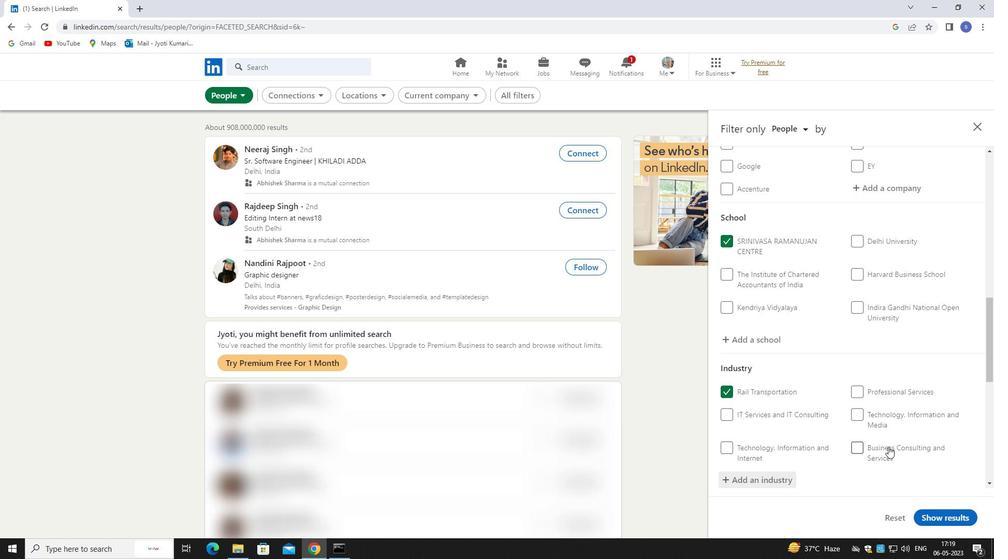 
Action: Mouse scrolled (891, 441) with delta (0, 0)
Screenshot: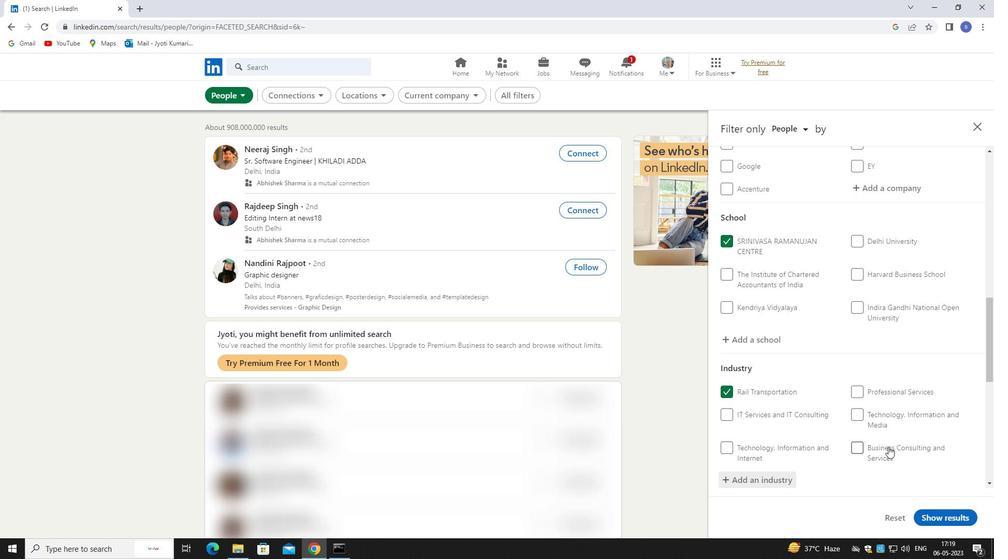 
Action: Mouse moved to (892, 440)
Screenshot: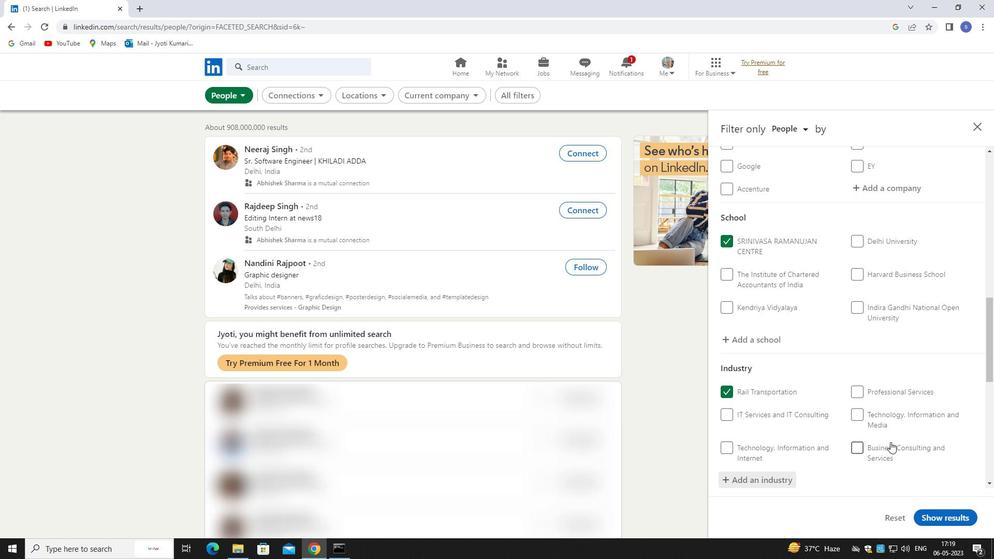 
Action: Mouse scrolled (892, 440) with delta (0, 0)
Screenshot: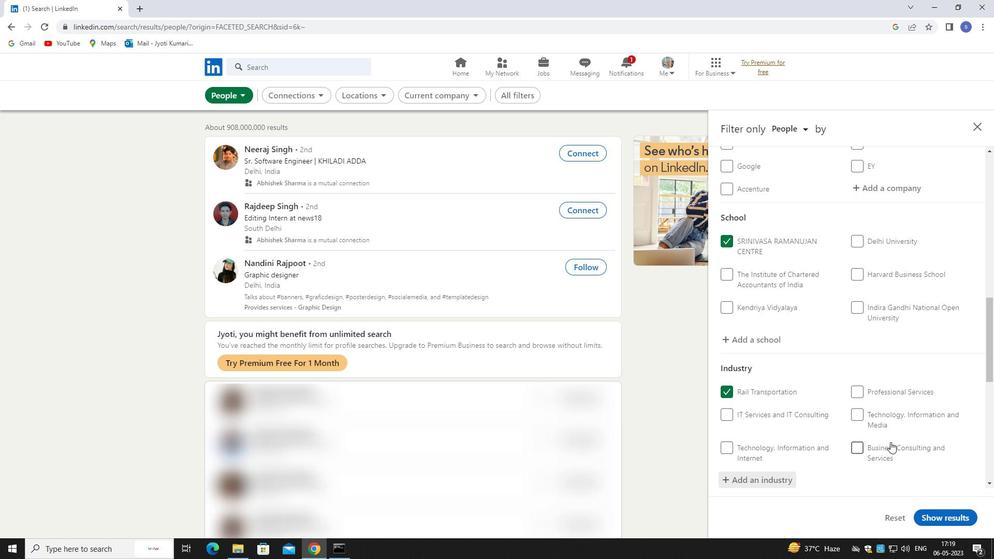 
Action: Mouse moved to (869, 395)
Screenshot: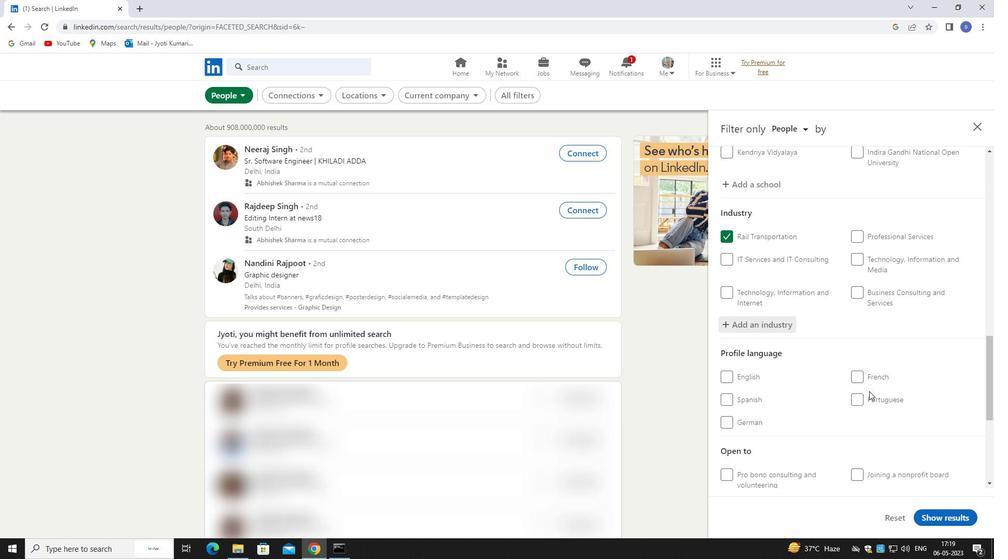 
Action: Mouse pressed left at (869, 395)
Screenshot: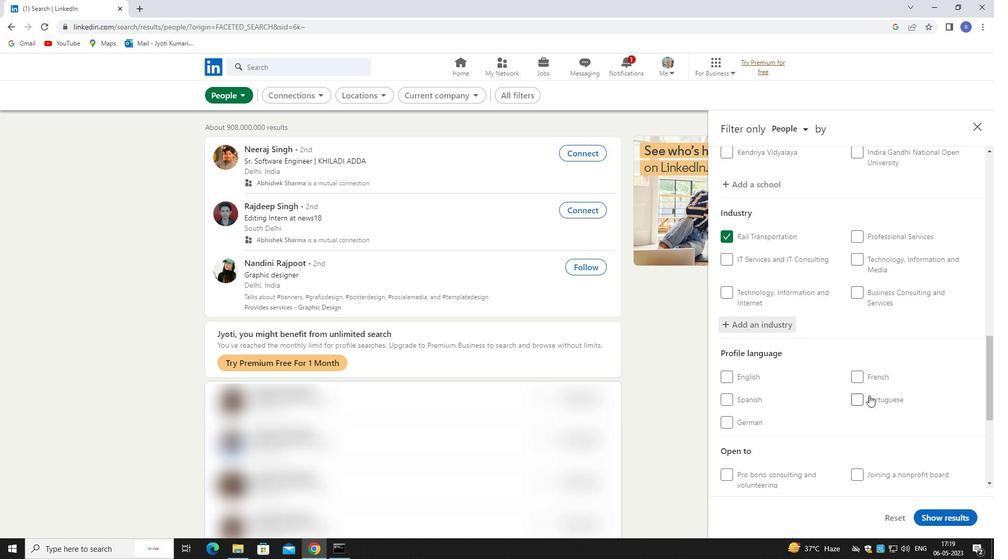 
Action: Mouse moved to (869, 396)
Screenshot: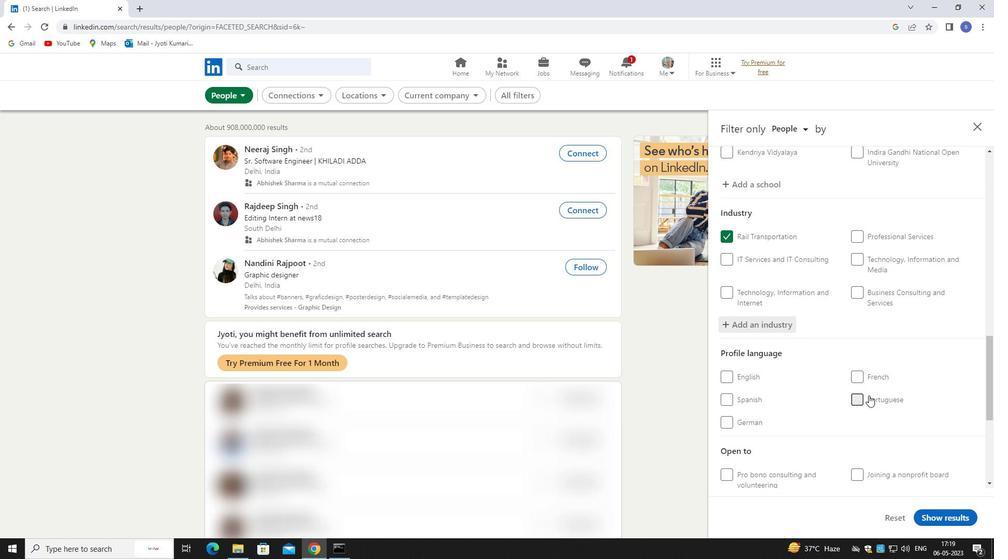 
Action: Mouse scrolled (869, 396) with delta (0, 0)
Screenshot: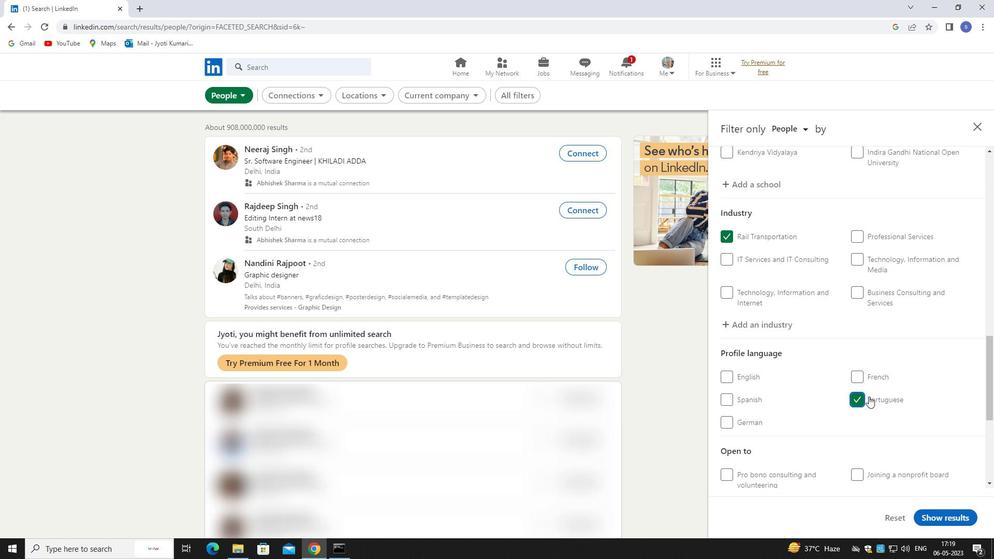 
Action: Mouse scrolled (869, 396) with delta (0, 0)
Screenshot: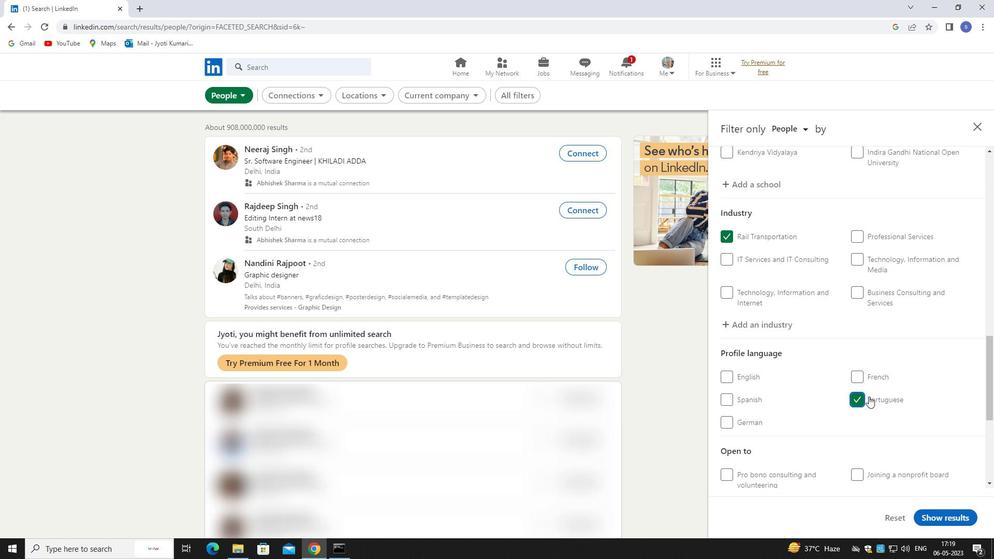 
Action: Mouse scrolled (869, 396) with delta (0, 0)
Screenshot: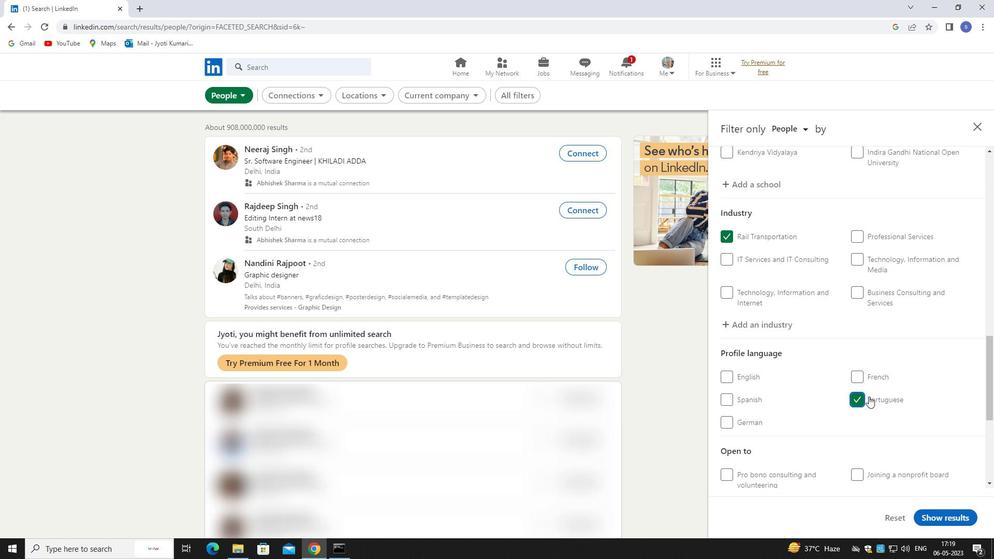 
Action: Mouse scrolled (869, 396) with delta (0, 0)
Screenshot: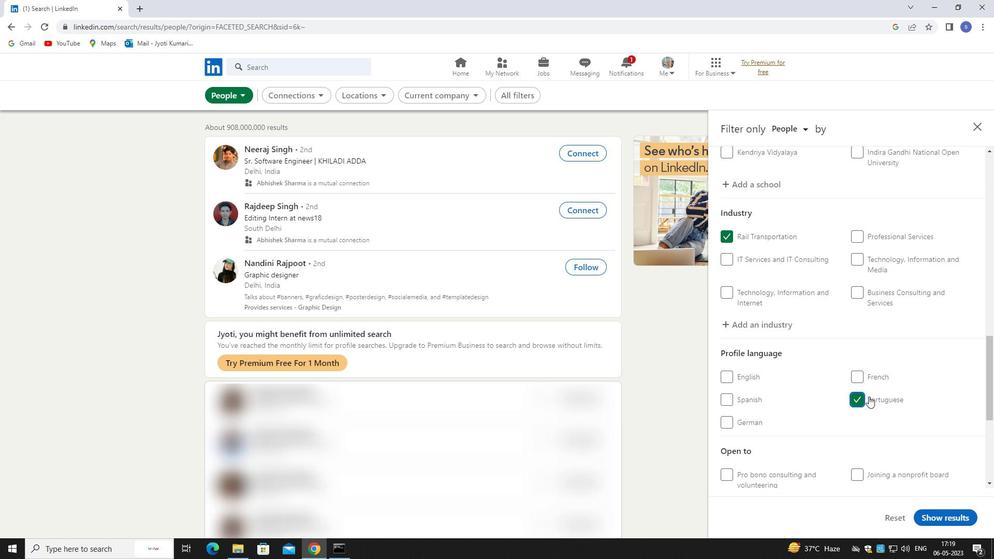 
Action: Mouse scrolled (869, 396) with delta (0, 0)
Screenshot: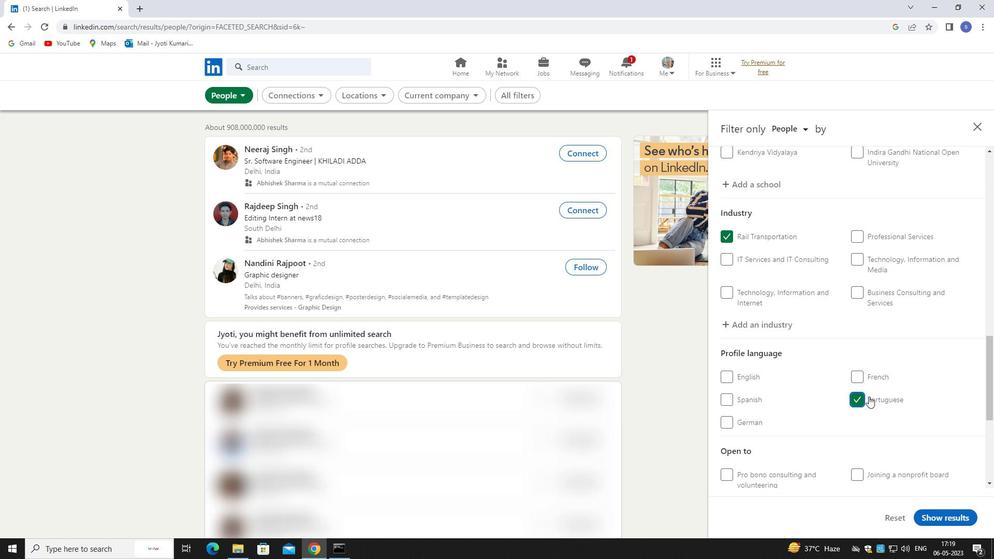 
Action: Mouse moved to (866, 346)
Screenshot: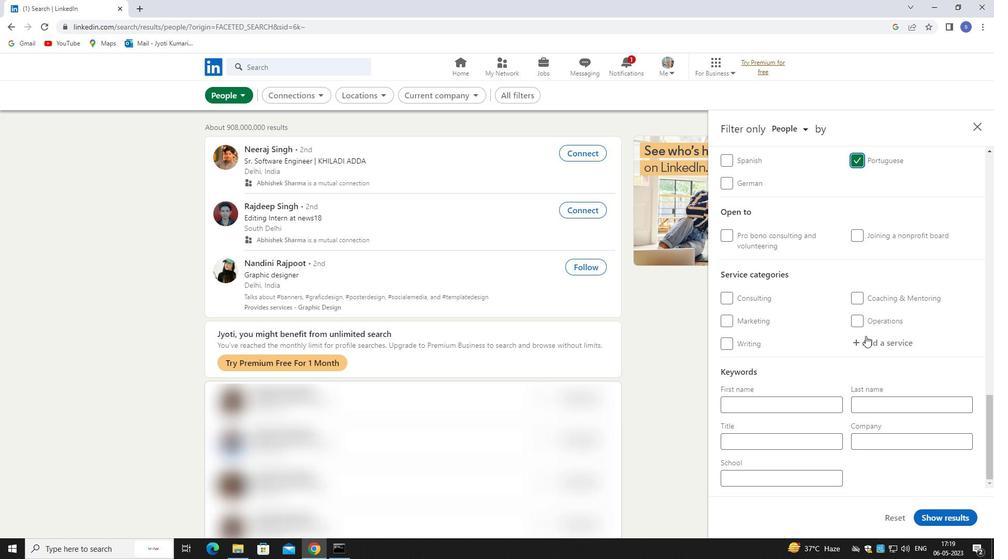
Action: Mouse pressed left at (866, 346)
Screenshot: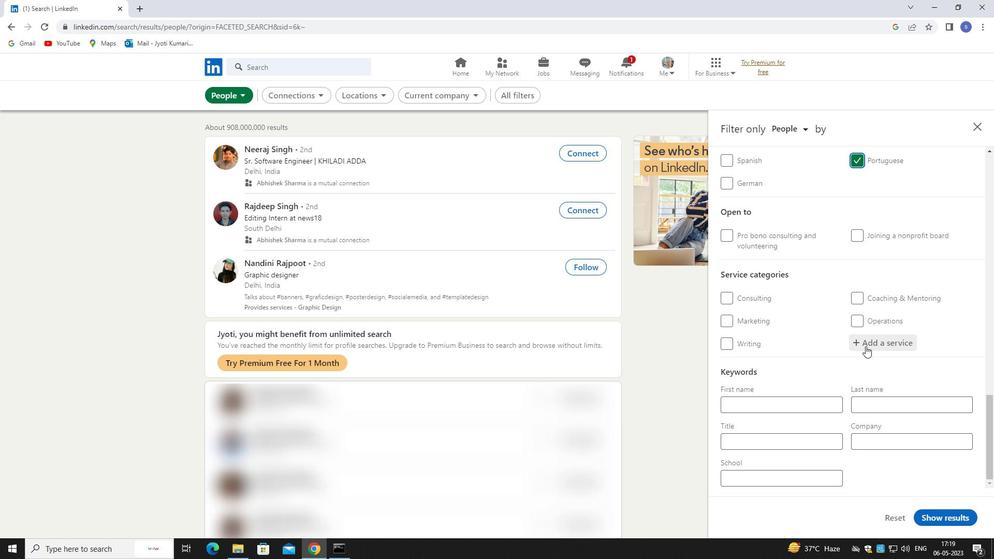 
Action: Key pressed event<Key.space>planning
Screenshot: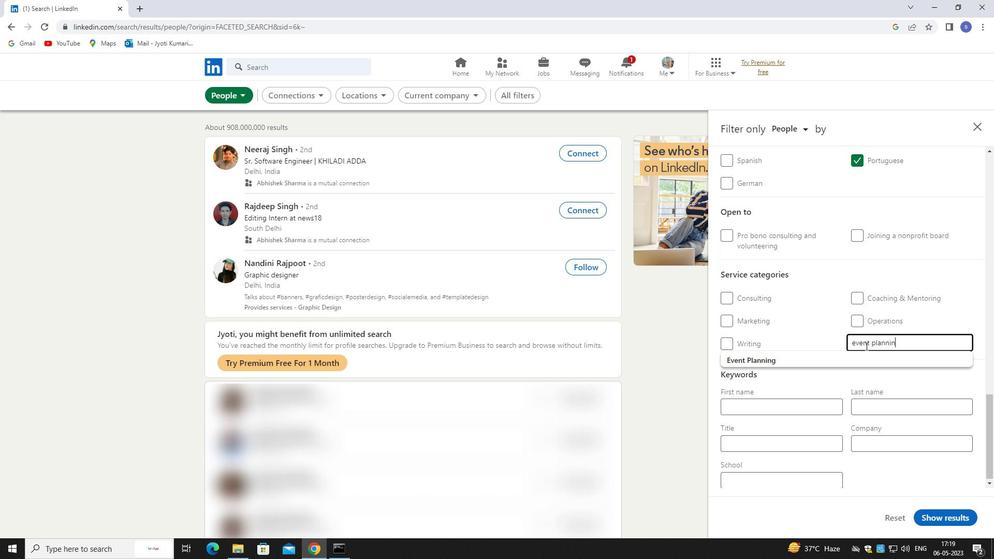 
Action: Mouse moved to (866, 354)
Screenshot: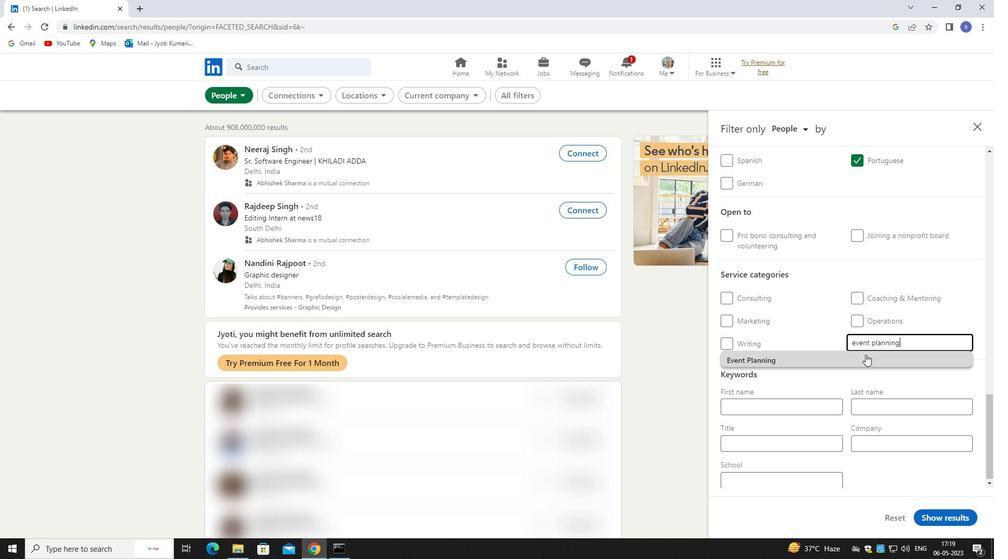 
Action: Mouse pressed left at (866, 354)
Screenshot: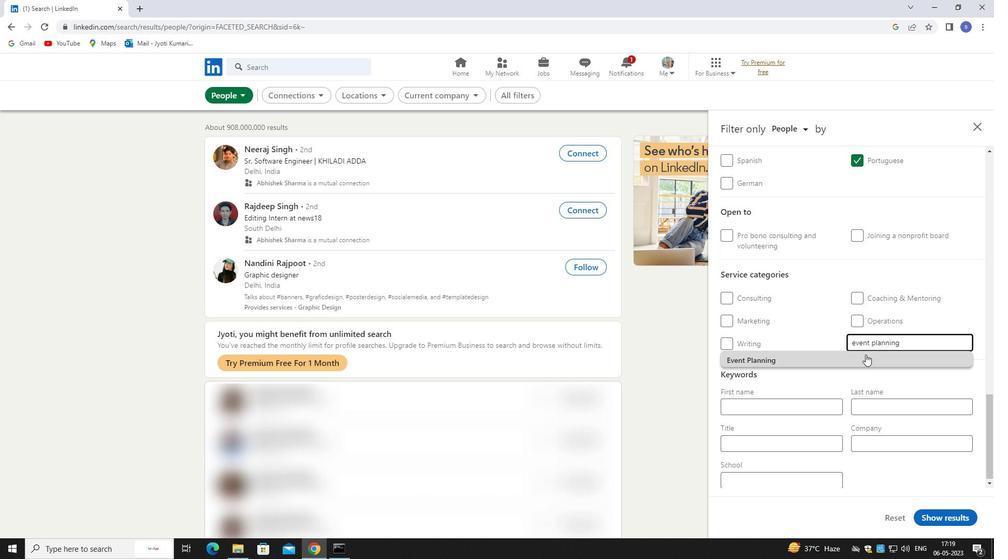 
Action: Mouse moved to (866, 359)
Screenshot: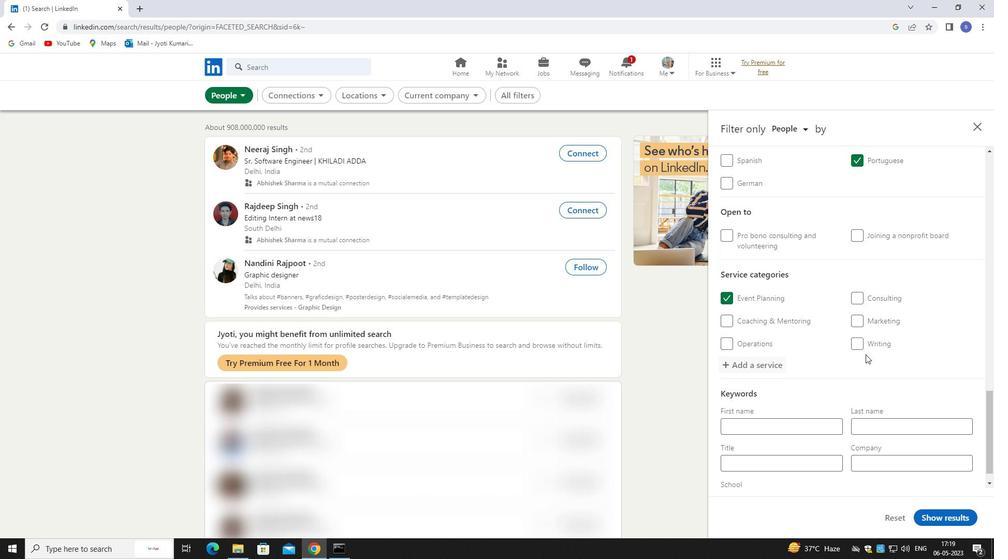 
Action: Mouse scrolled (866, 358) with delta (0, 0)
Screenshot: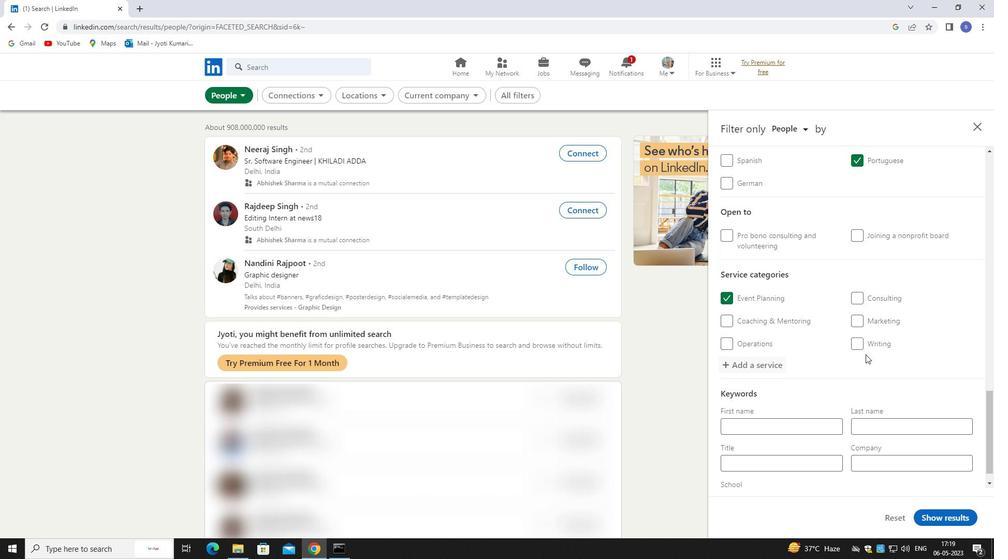 
Action: Mouse moved to (867, 365)
Screenshot: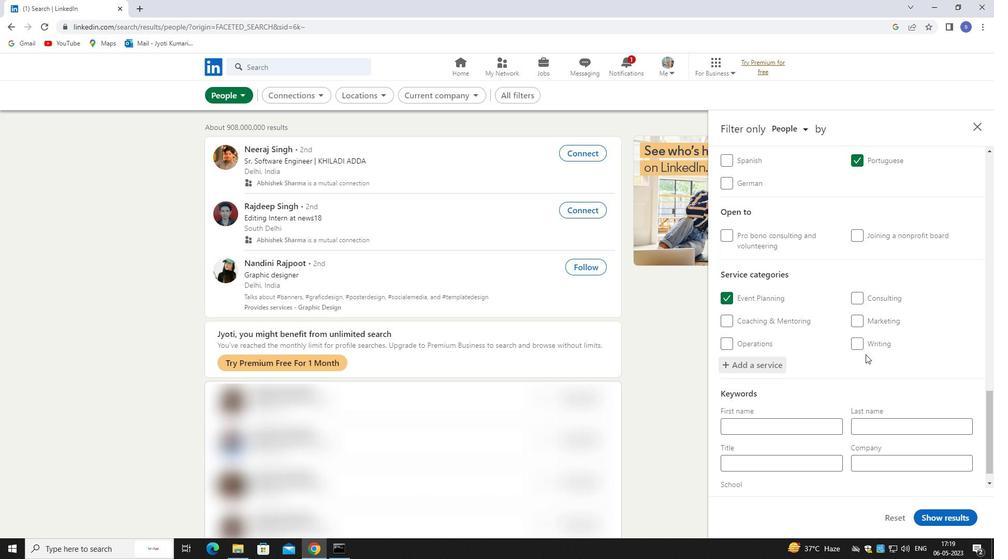 
Action: Mouse scrolled (867, 364) with delta (0, 0)
Screenshot: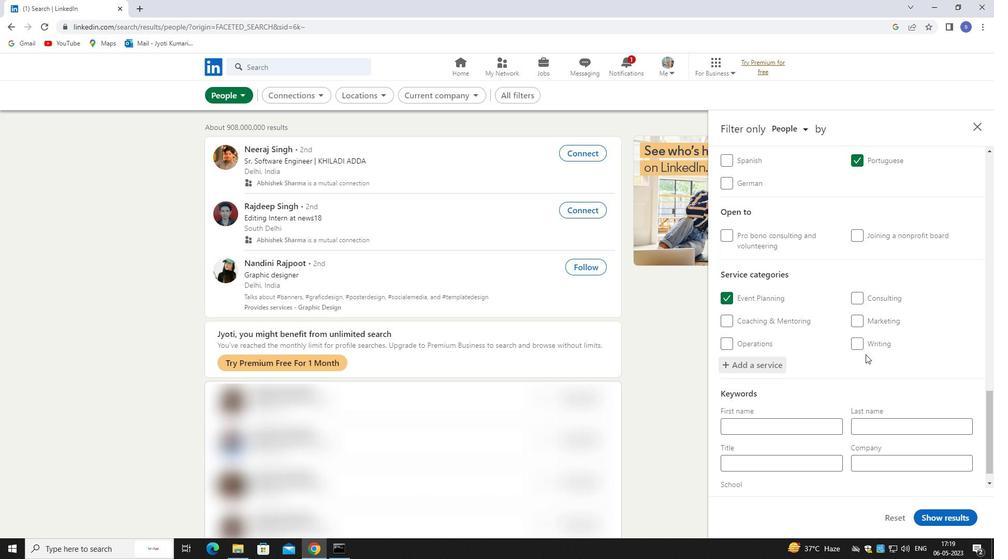 
Action: Mouse moved to (867, 365)
Screenshot: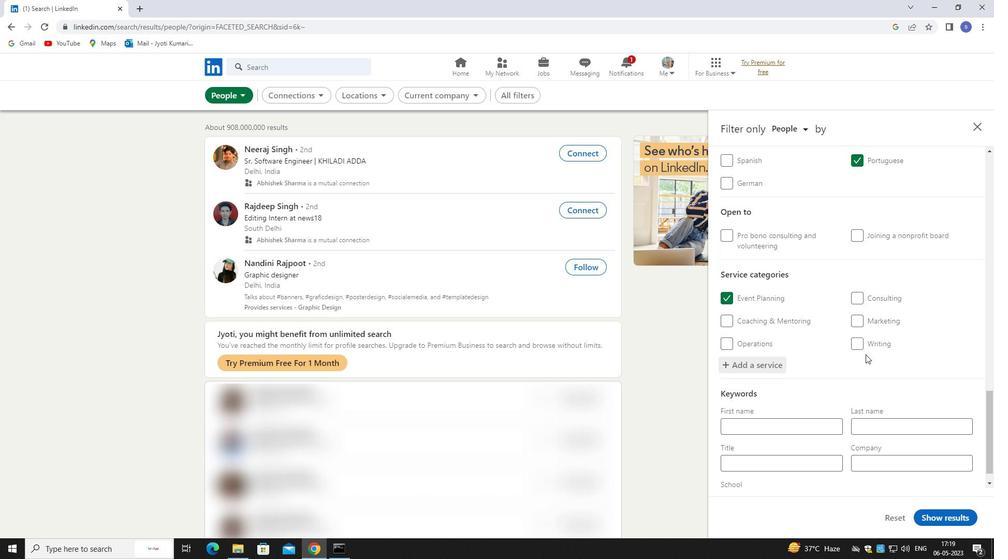 
Action: Mouse scrolled (867, 365) with delta (0, 0)
Screenshot: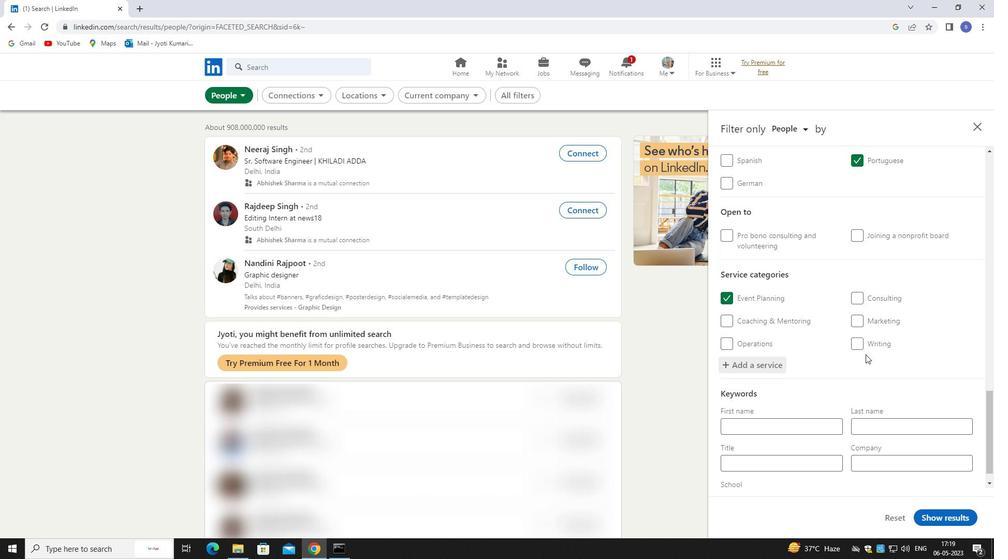 
Action: Mouse scrolled (867, 365) with delta (0, 0)
Screenshot: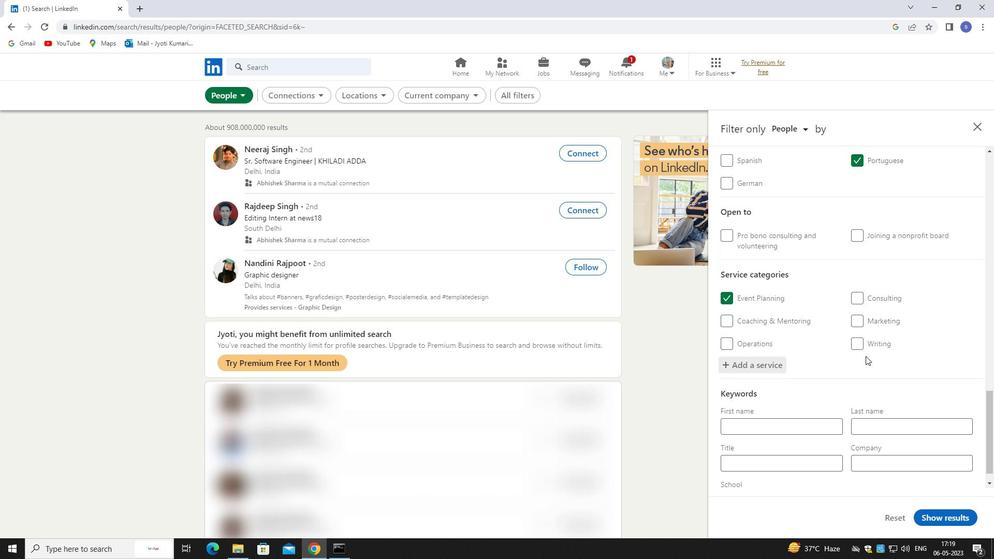 
Action: Mouse moved to (815, 443)
Screenshot: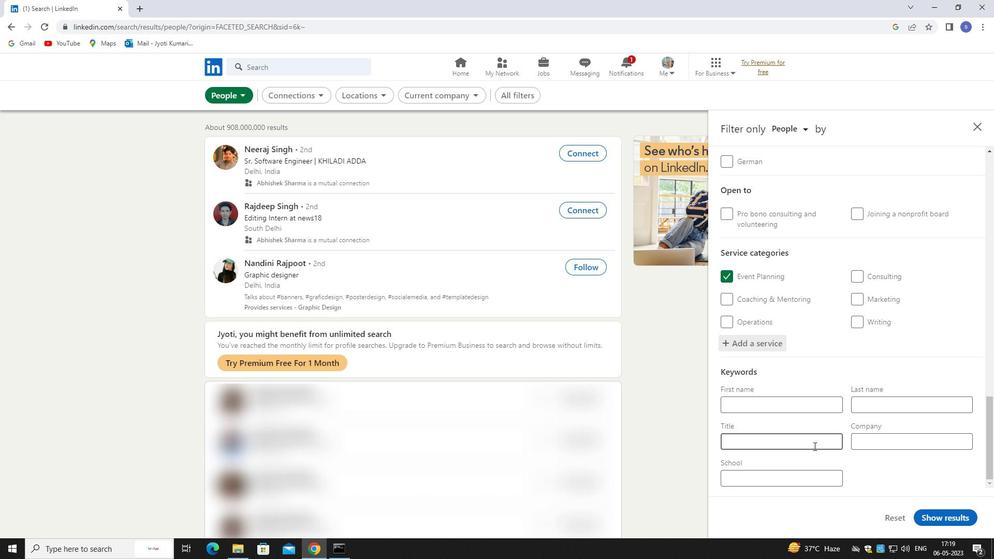 
Action: Mouse pressed left at (815, 443)
Screenshot: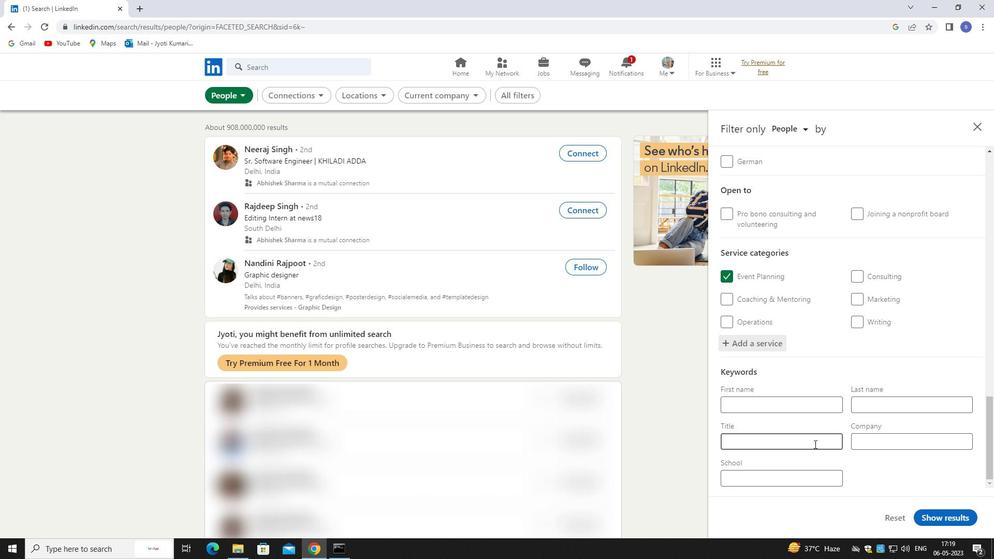 
Action: Mouse moved to (793, 312)
Screenshot: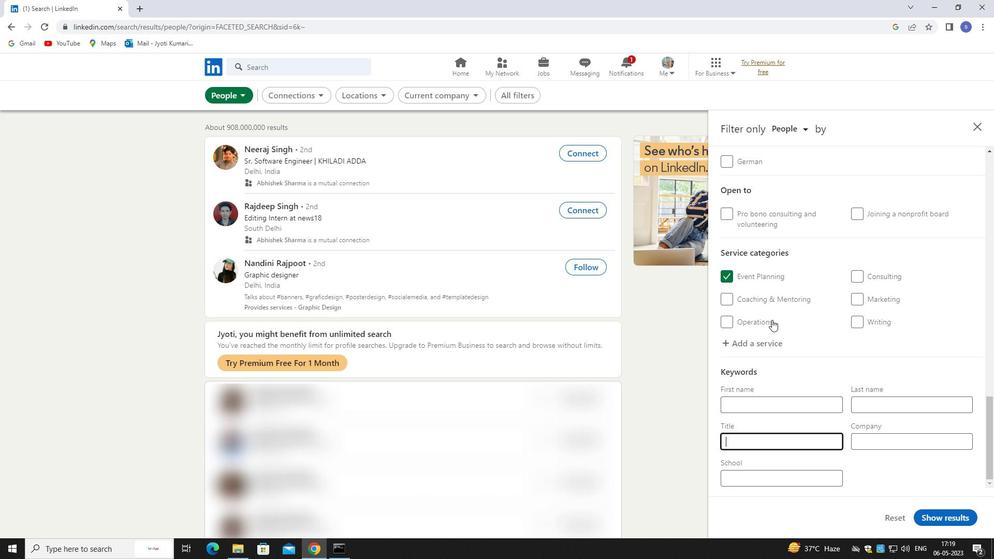 
Action: Mouse pressed left at (793, 312)
Screenshot: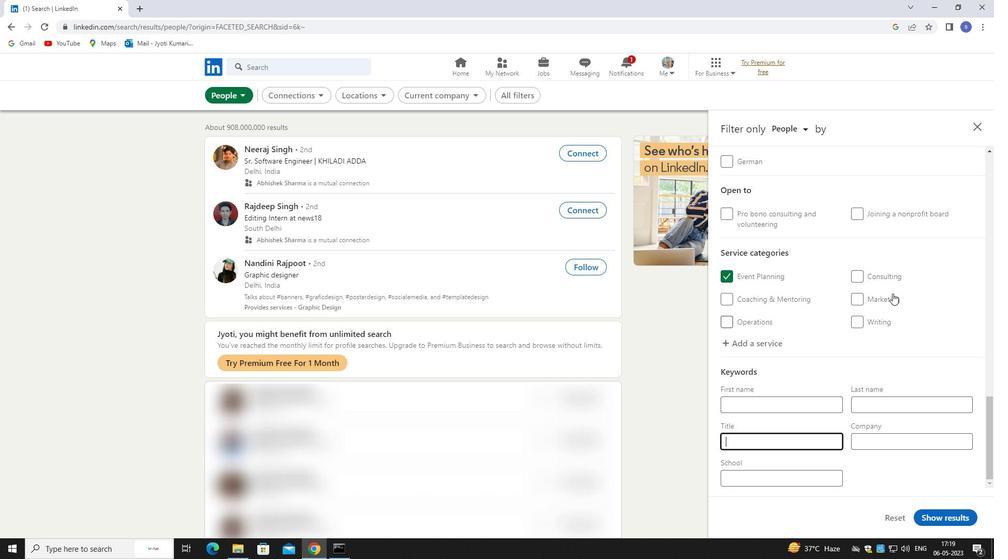 
Action: Mouse moved to (784, 439)
Screenshot: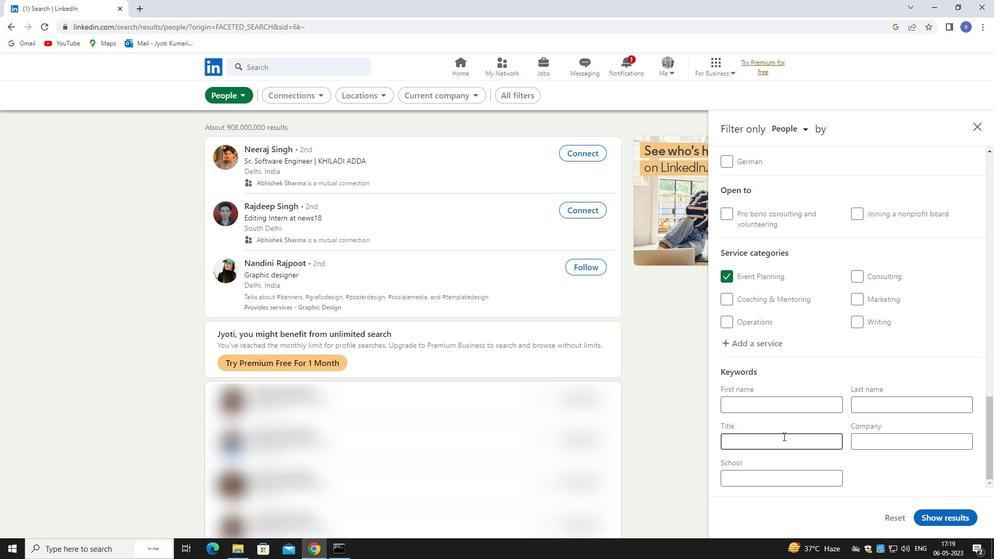 
Action: Mouse pressed left at (784, 439)
Screenshot: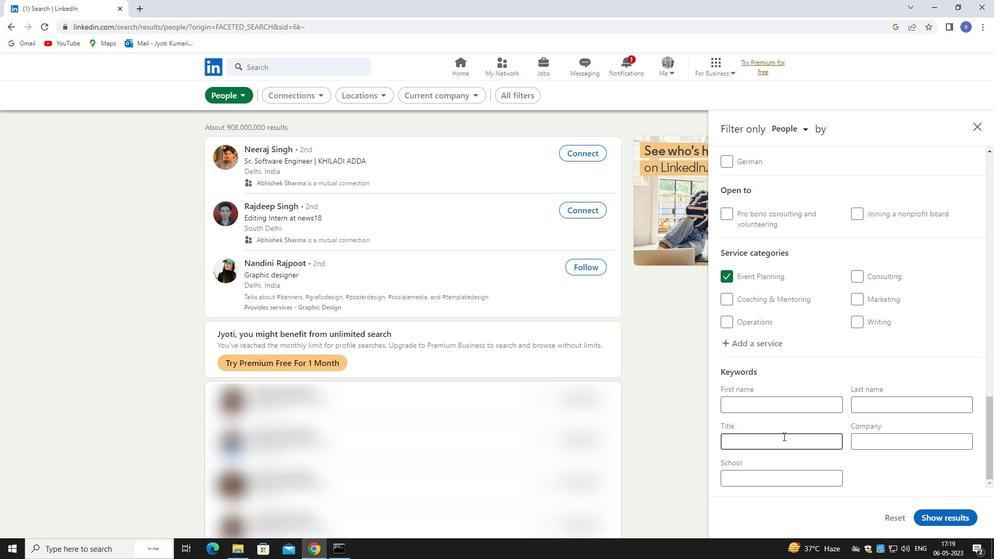 
Action: Key pressed <Key.shift>COPY<Key.space><Key.shift>EDITOR
Screenshot: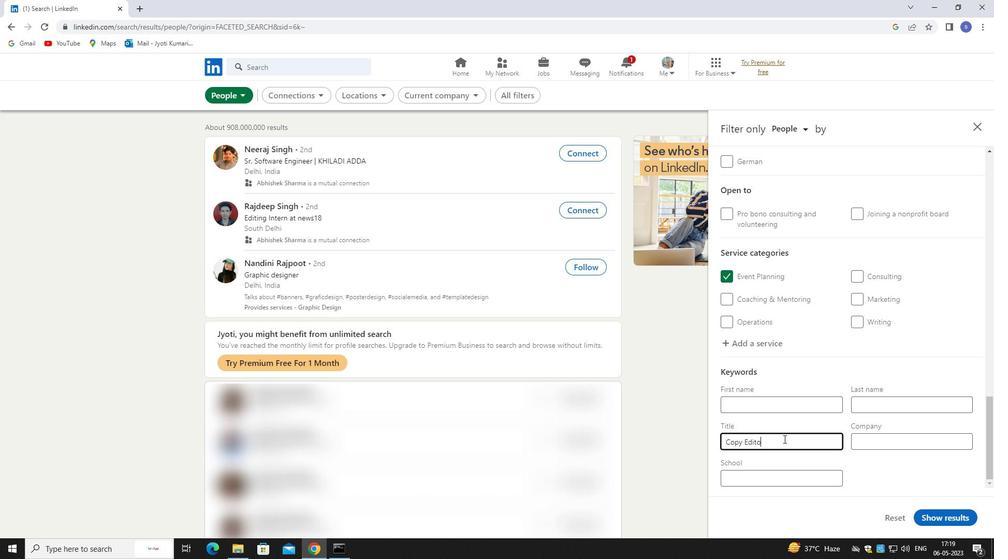 
Action: Mouse moved to (942, 521)
Screenshot: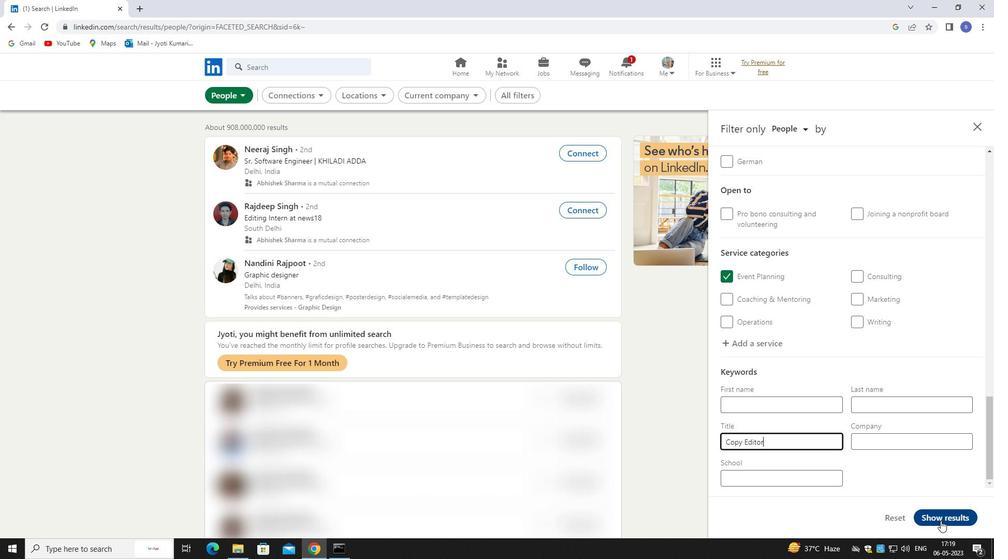
Action: Mouse pressed left at (942, 521)
Screenshot: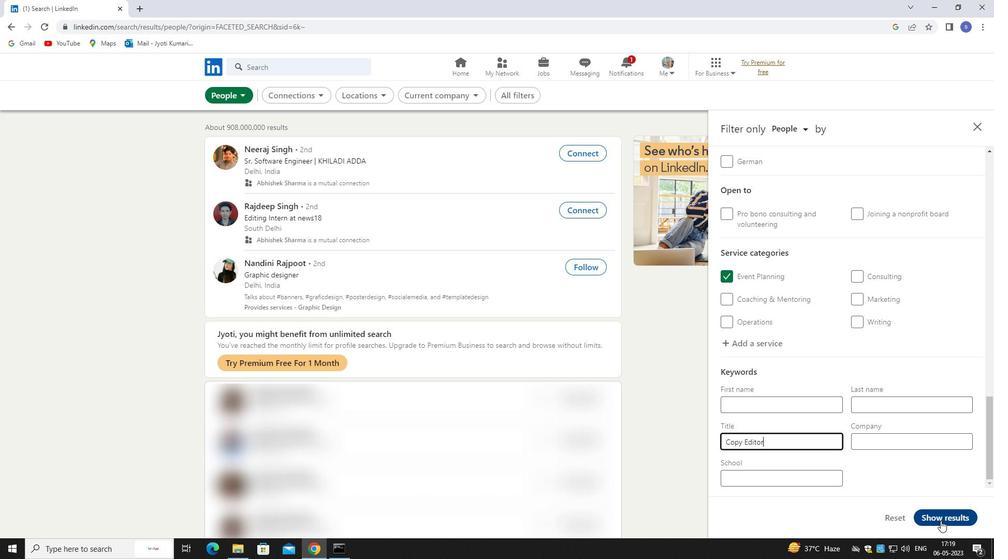 
Action: Mouse moved to (647, 304)
Screenshot: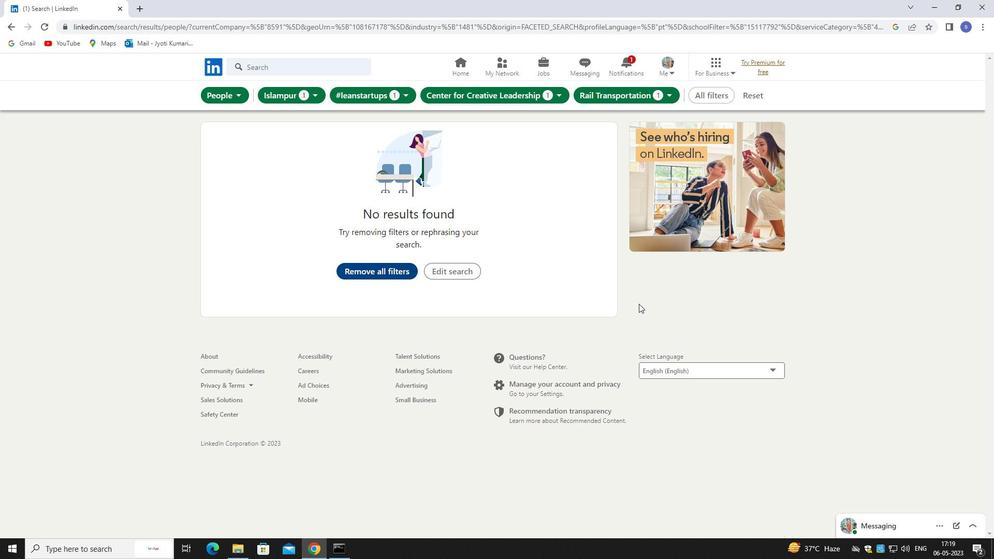 
